 Task: Create a Sprint called Sprint0000000030 in Scrum Project Project0000000010 in Jira. Set Duration of Sprint called Sprint0000000028 in Scrum Project Project0000000010 to 1 week in Jira. Set Duration of Sprint called Sprint0000000029 in Scrum Project Project0000000010 to 2 weeks in Jira. Set Duration of Sprint called Sprint0000000030 in Scrum Project Project0000000010 to 3 weeks in Jira. Create ChildIssue0000000081 as Child Issue of Issue Issue0000000041 in Backlog  in Scrum Project Project0000000009 in Jira
Action: Mouse moved to (550, 310)
Screenshot: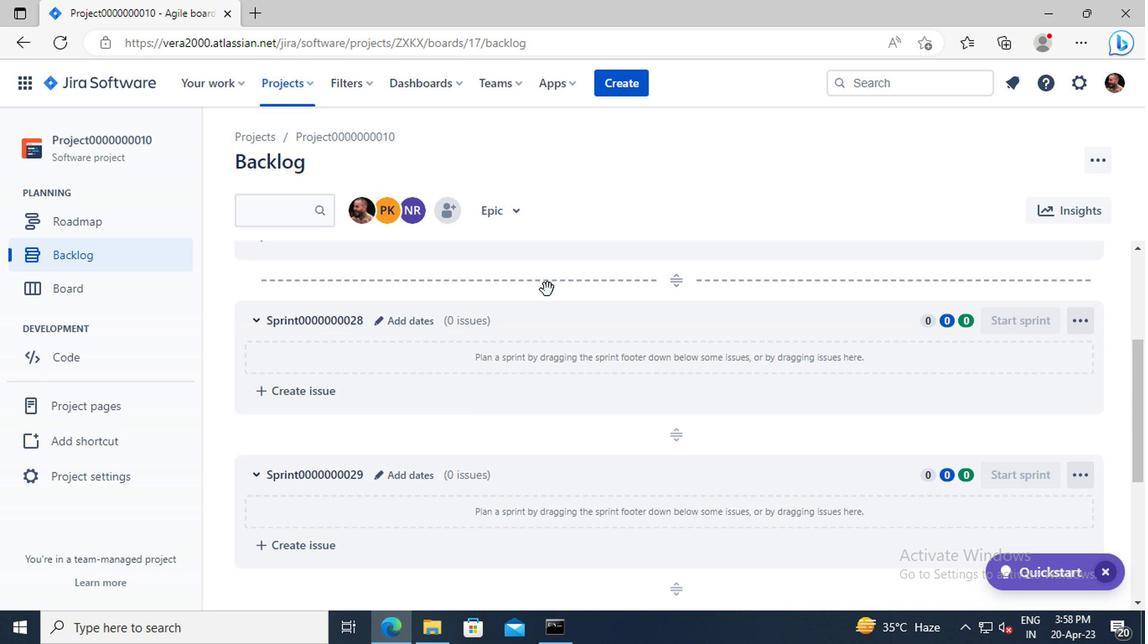 
Action: Mouse scrolled (550, 310) with delta (0, 0)
Screenshot: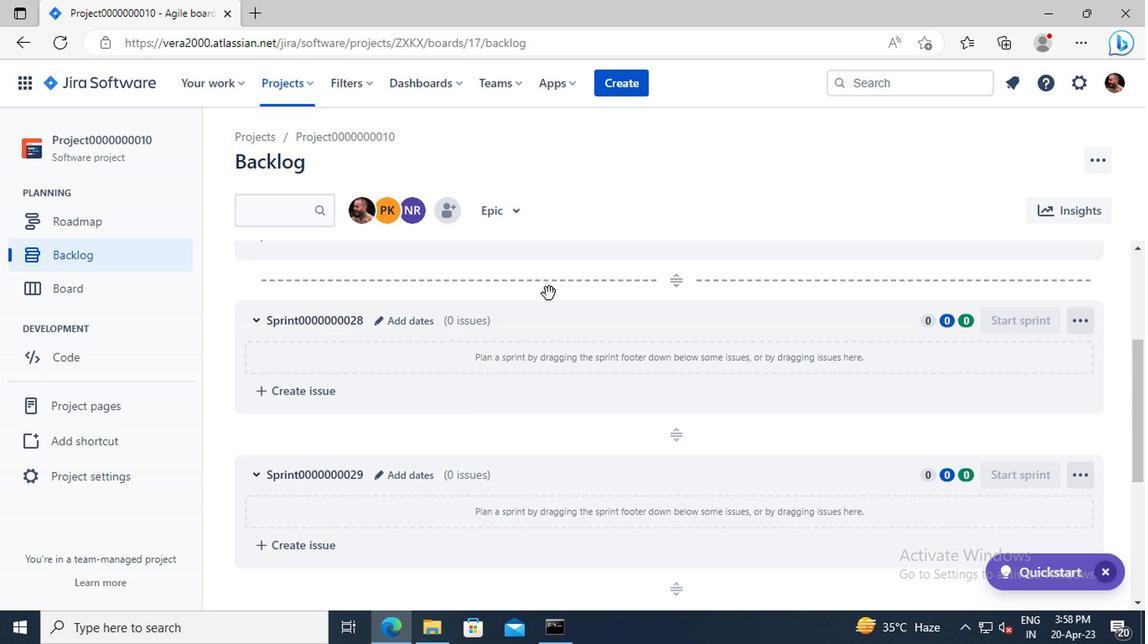 
Action: Mouse moved to (550, 313)
Screenshot: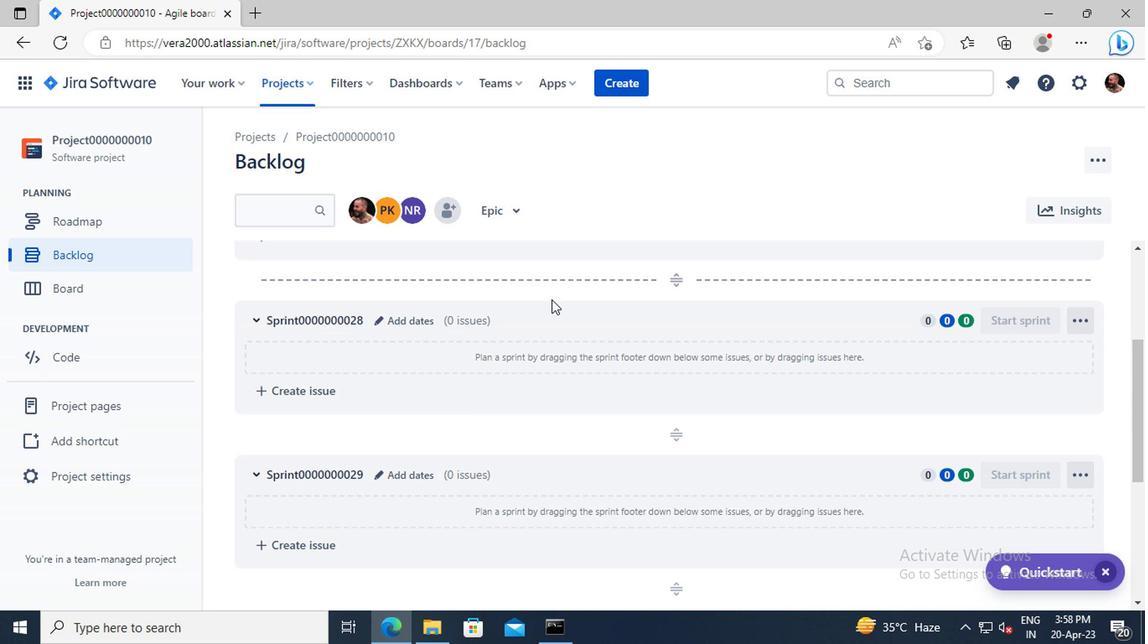 
Action: Mouse scrolled (550, 312) with delta (0, 0)
Screenshot: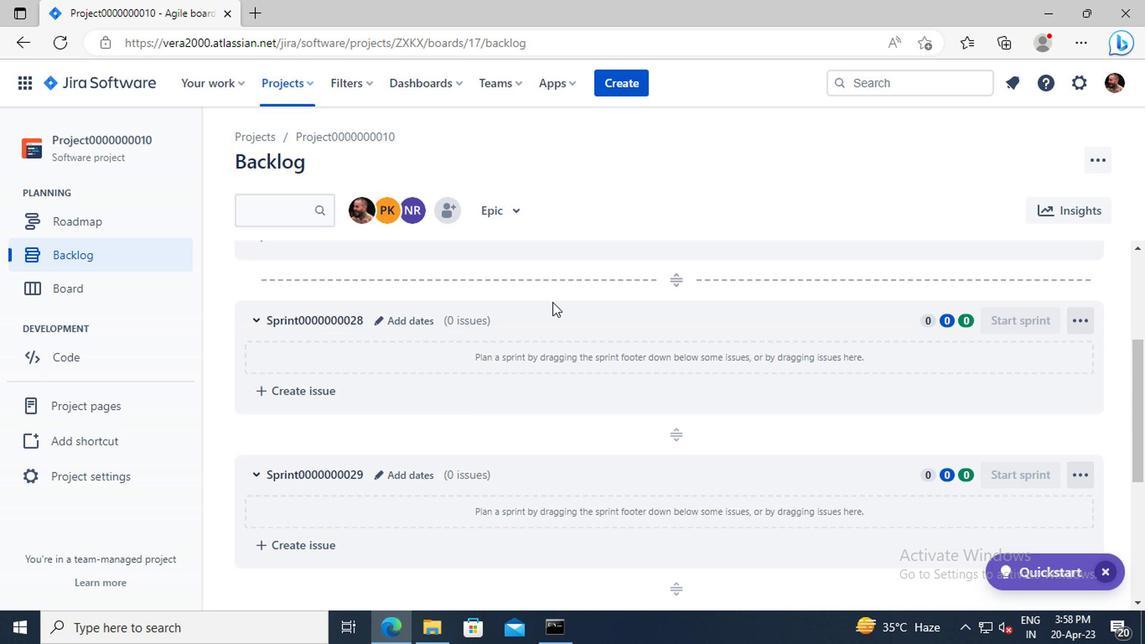 
Action: Mouse moved to (671, 396)
Screenshot: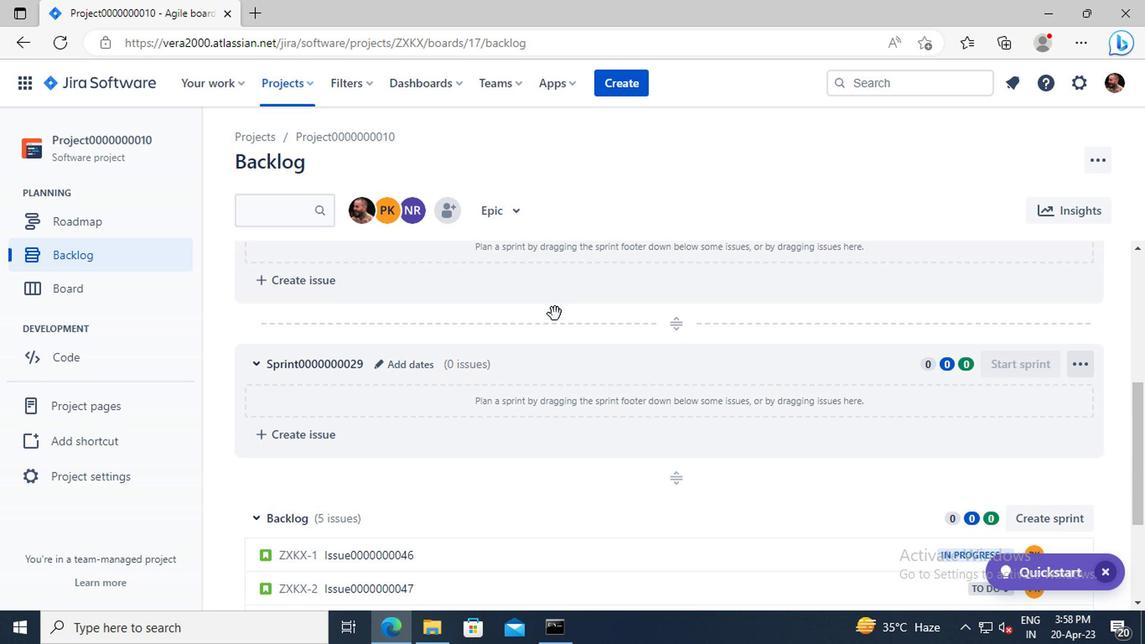 
Action: Mouse scrolled (671, 396) with delta (0, 0)
Screenshot: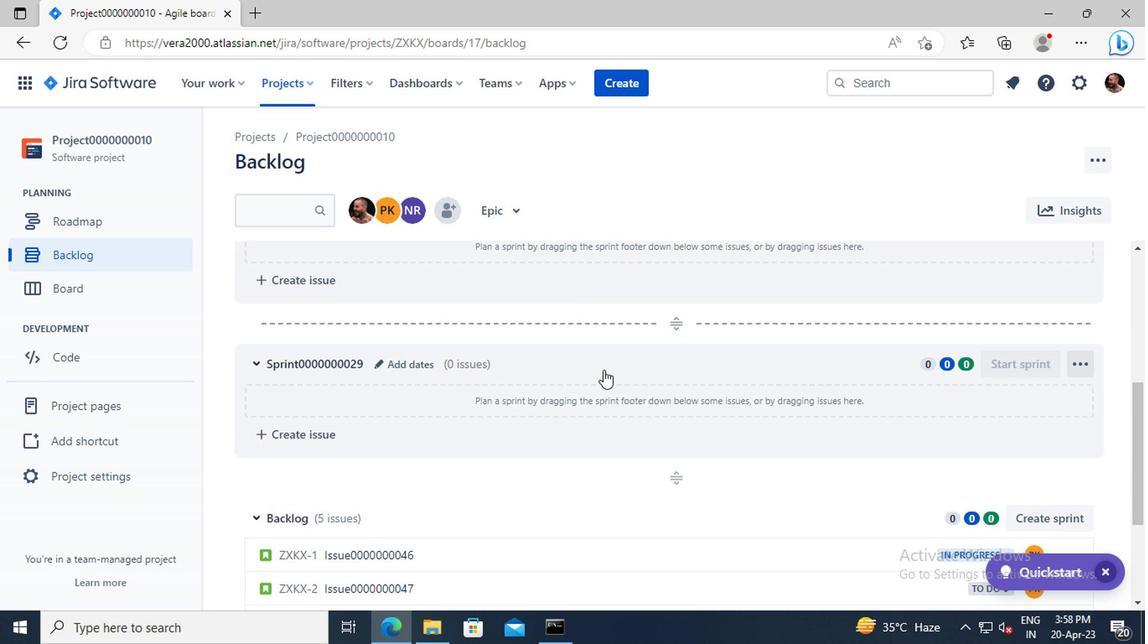 
Action: Mouse scrolled (671, 396) with delta (0, 0)
Screenshot: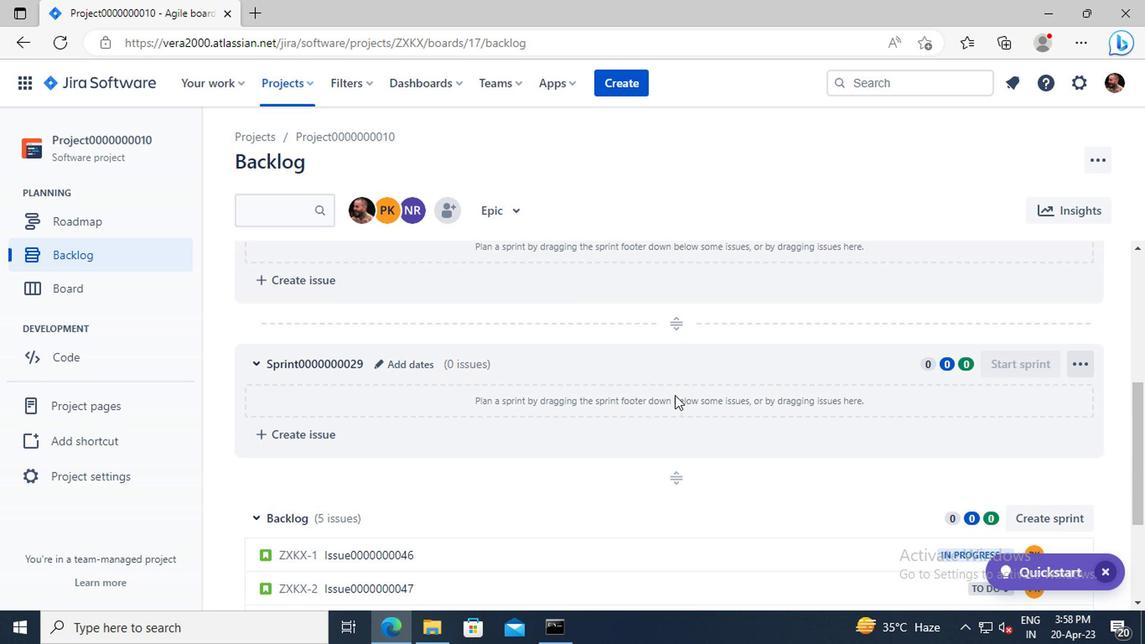 
Action: Mouse moved to (1029, 406)
Screenshot: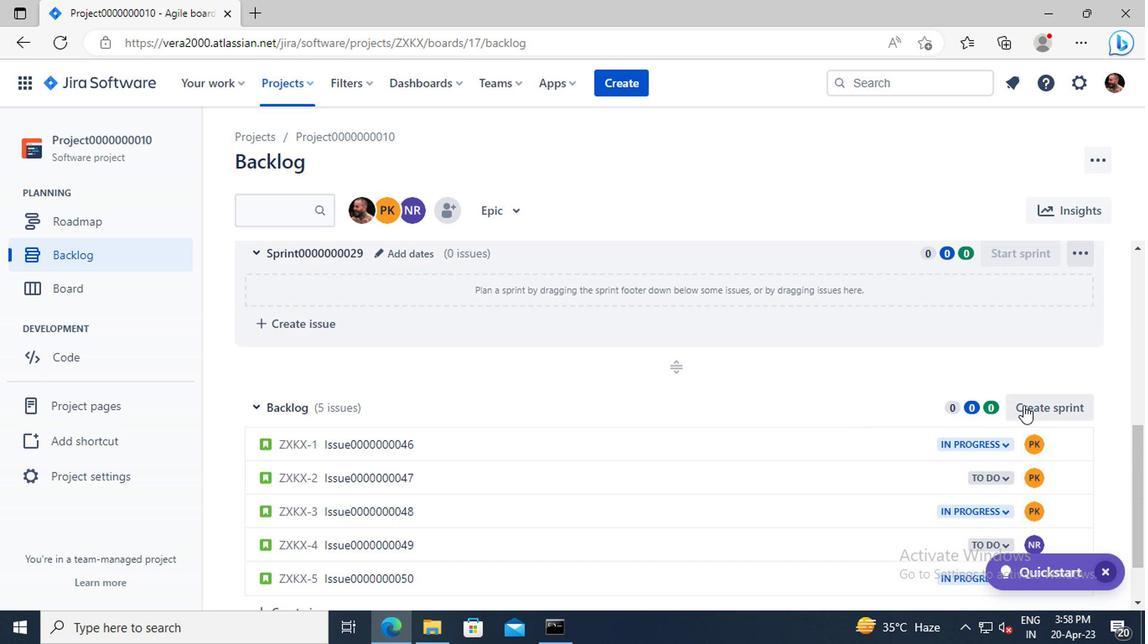 
Action: Mouse pressed left at (1029, 406)
Screenshot: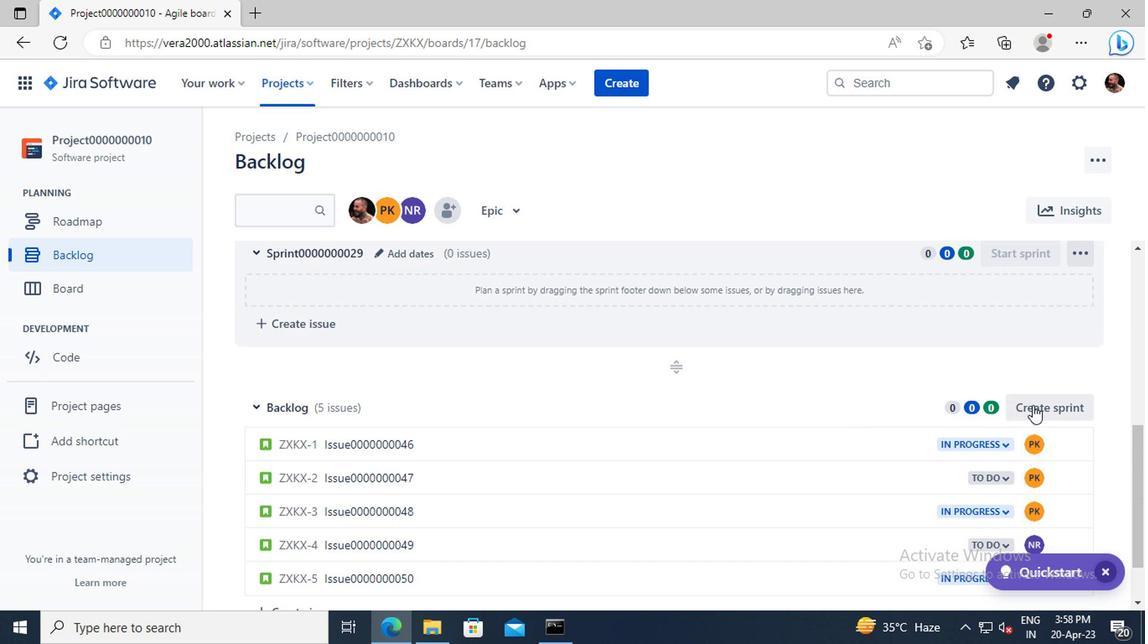 
Action: Mouse moved to (354, 407)
Screenshot: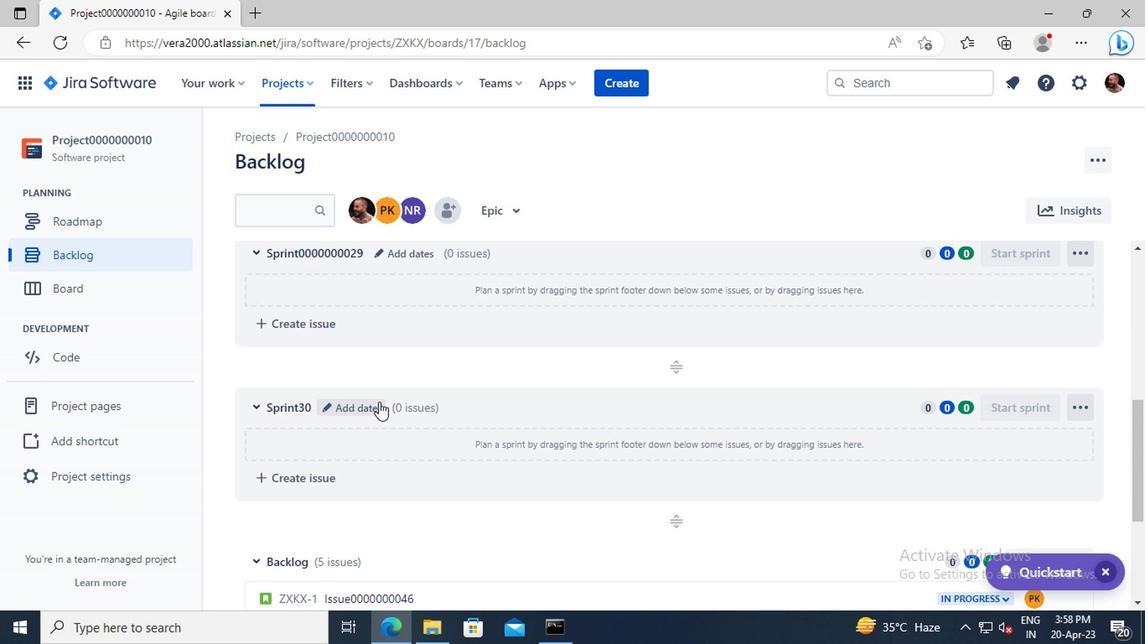 
Action: Mouse pressed left at (354, 407)
Screenshot: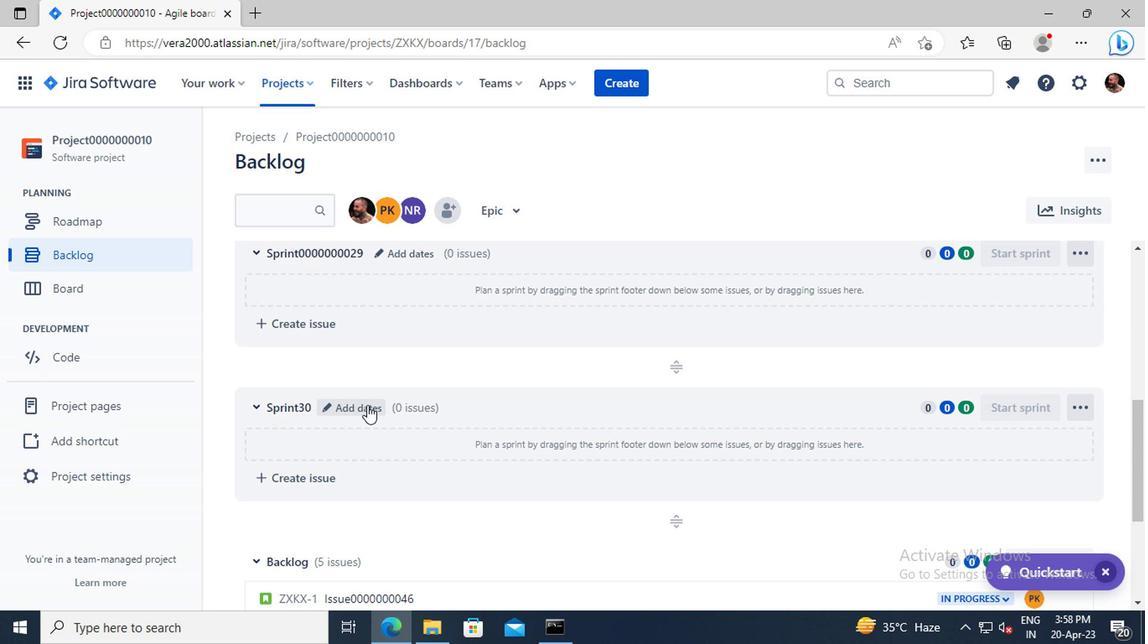 
Action: Mouse moved to (423, 218)
Screenshot: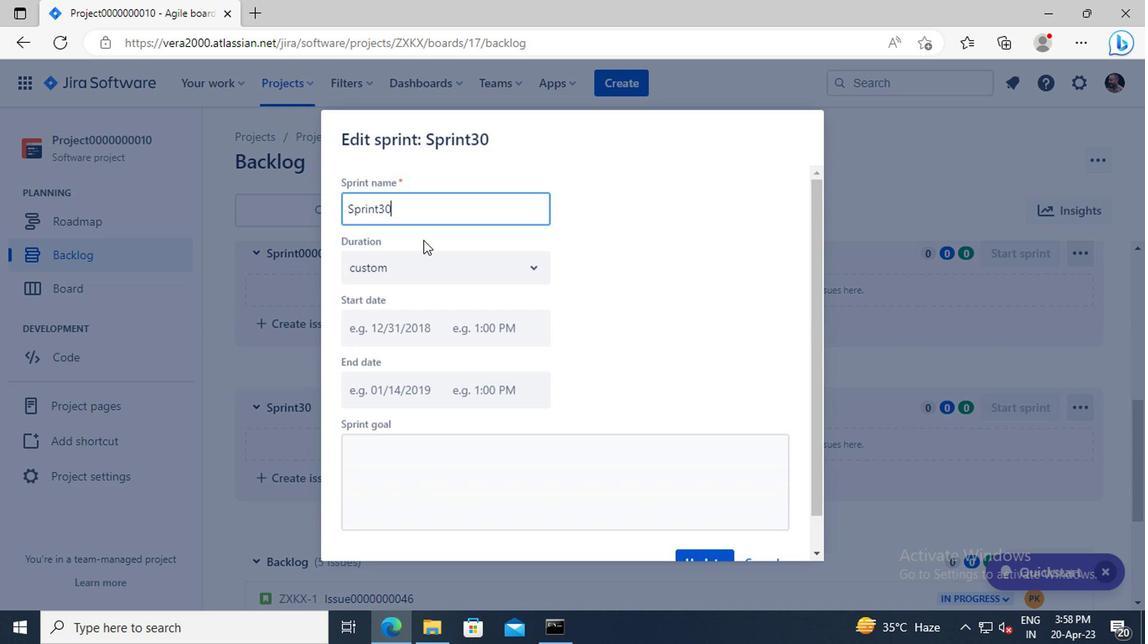 
Action: Mouse pressed left at (423, 218)
Screenshot: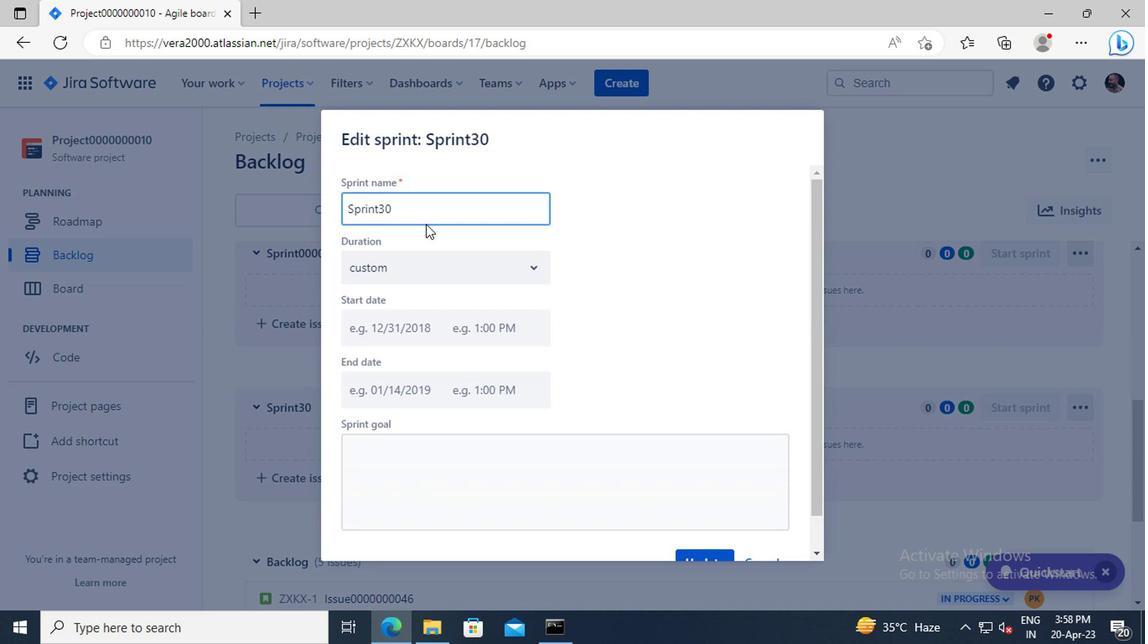 
Action: Key pressed <Key.backspace><Key.backspace><Key.backspace><Key.backspace><Key.backspace><Key.backspace><Key.backspace><Key.backspace><Key.backspace><Key.backspace><Key.backspace><Key.backspace><Key.backspace><Key.backspace><Key.backspace><Key.backspace><Key.shift_r>Sprint0000000030
Screenshot: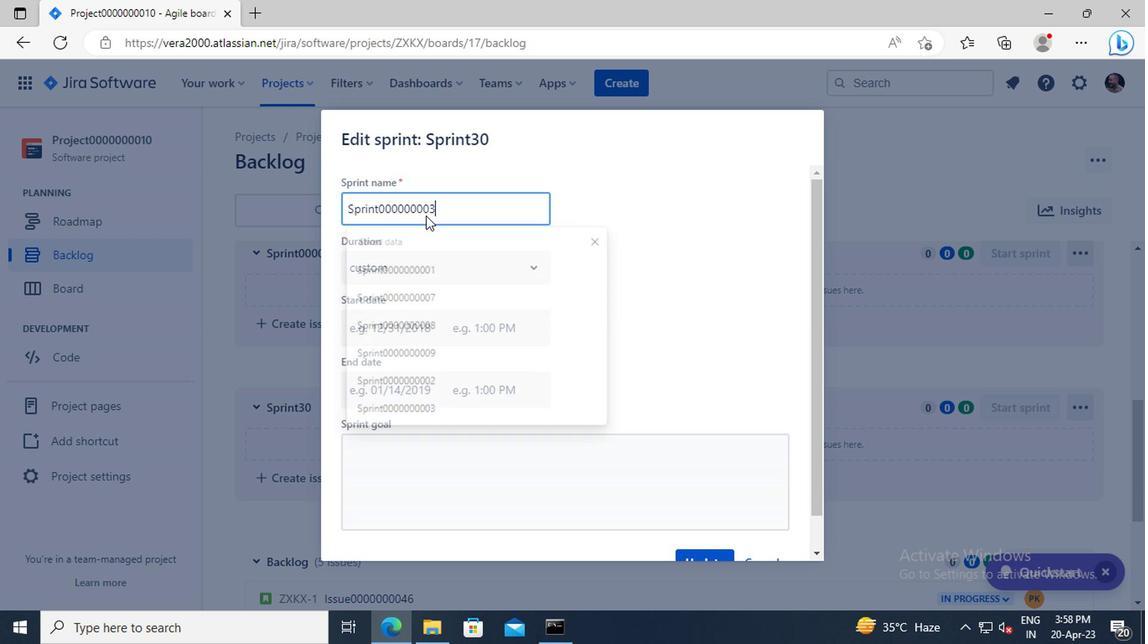 
Action: Mouse moved to (523, 291)
Screenshot: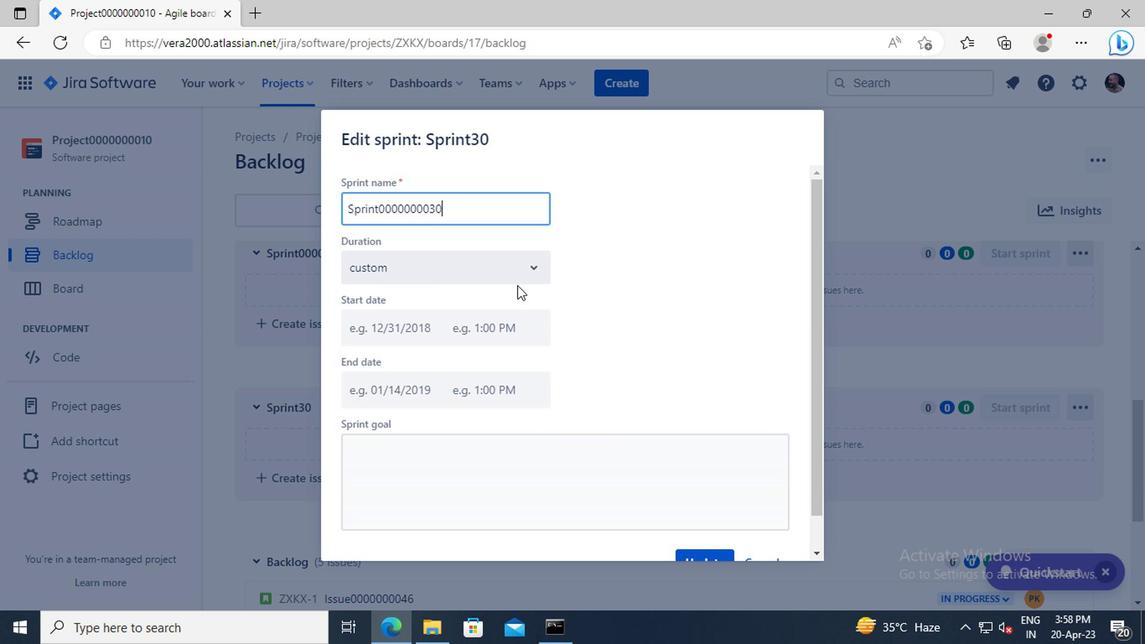 
Action: Mouse scrolled (523, 291) with delta (0, 0)
Screenshot: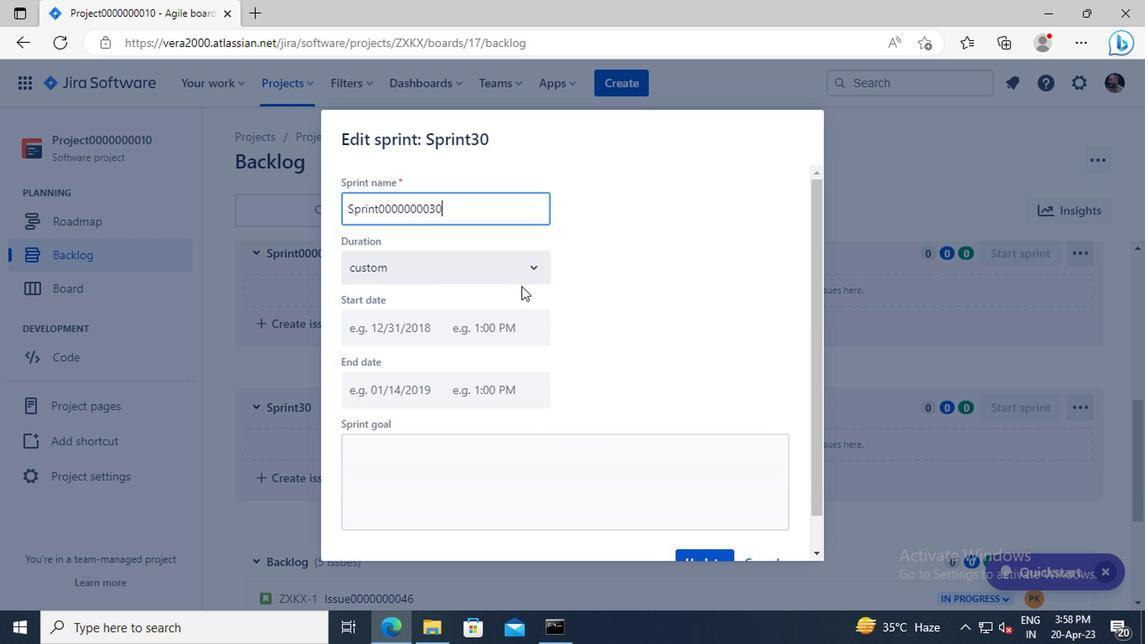 
Action: Mouse scrolled (523, 291) with delta (0, 0)
Screenshot: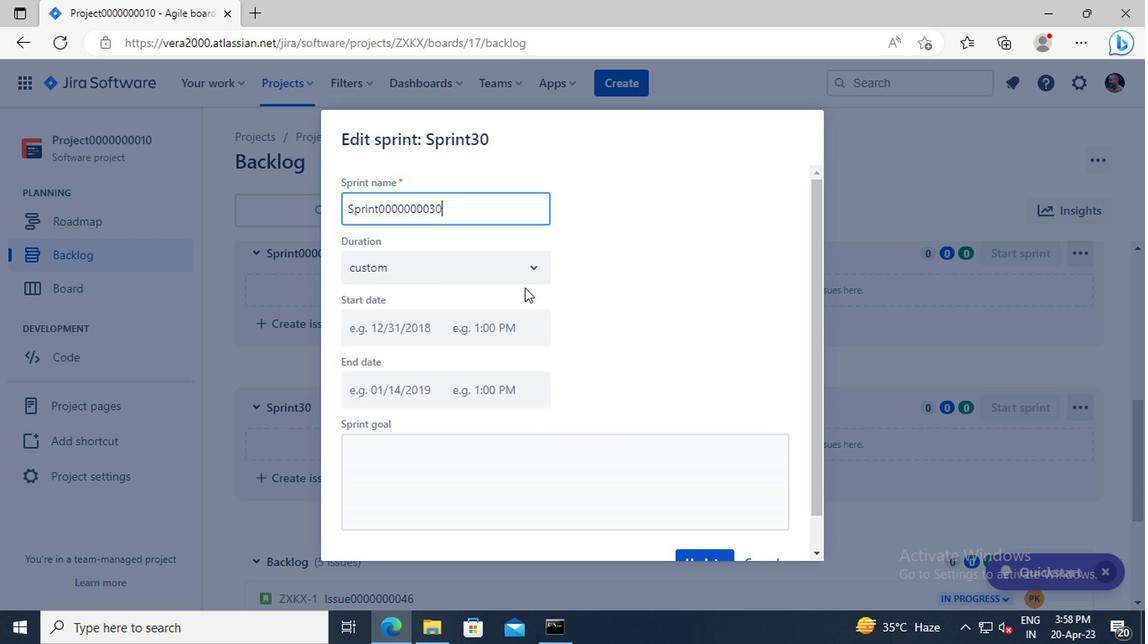 
Action: Mouse moved to (690, 532)
Screenshot: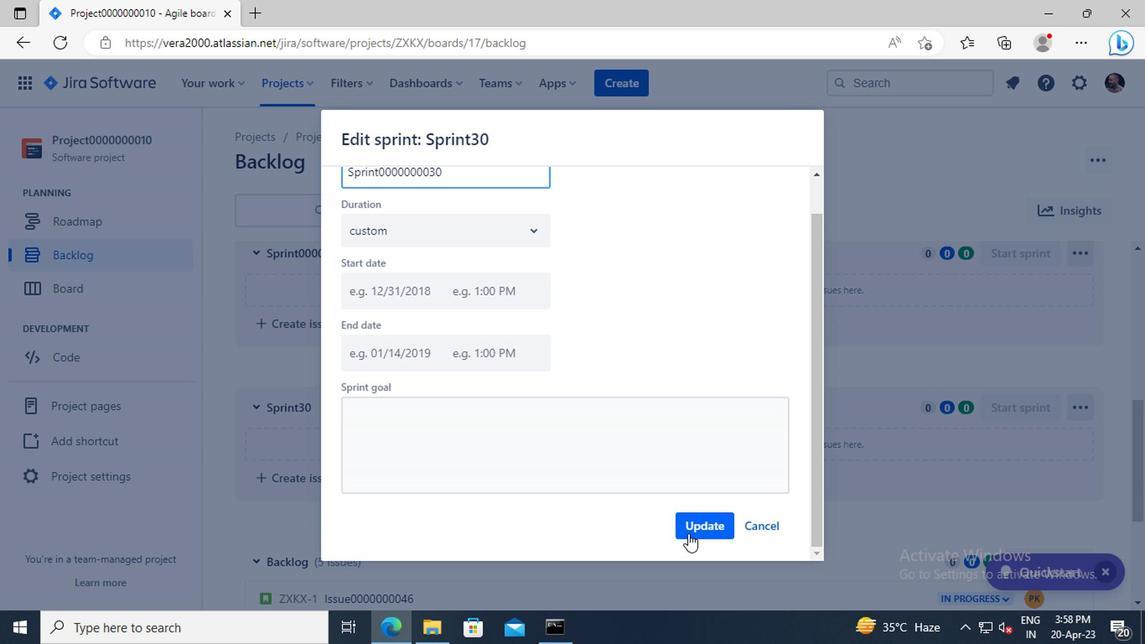 
Action: Mouse pressed left at (690, 532)
Screenshot: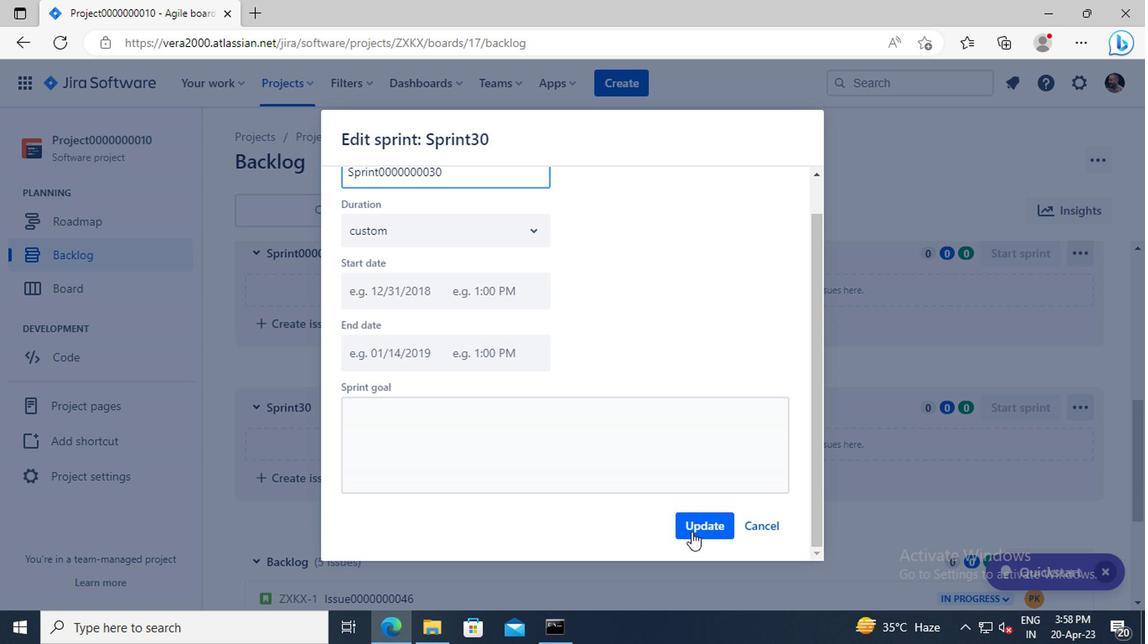 
Action: Mouse moved to (507, 430)
Screenshot: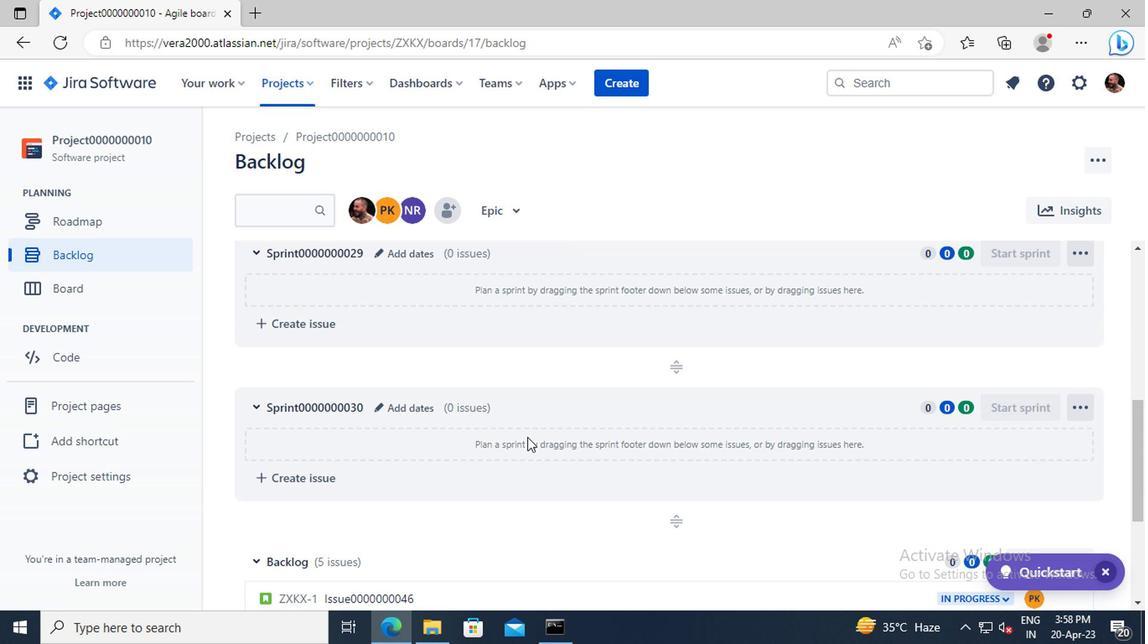 
Action: Mouse scrolled (507, 431) with delta (0, 1)
Screenshot: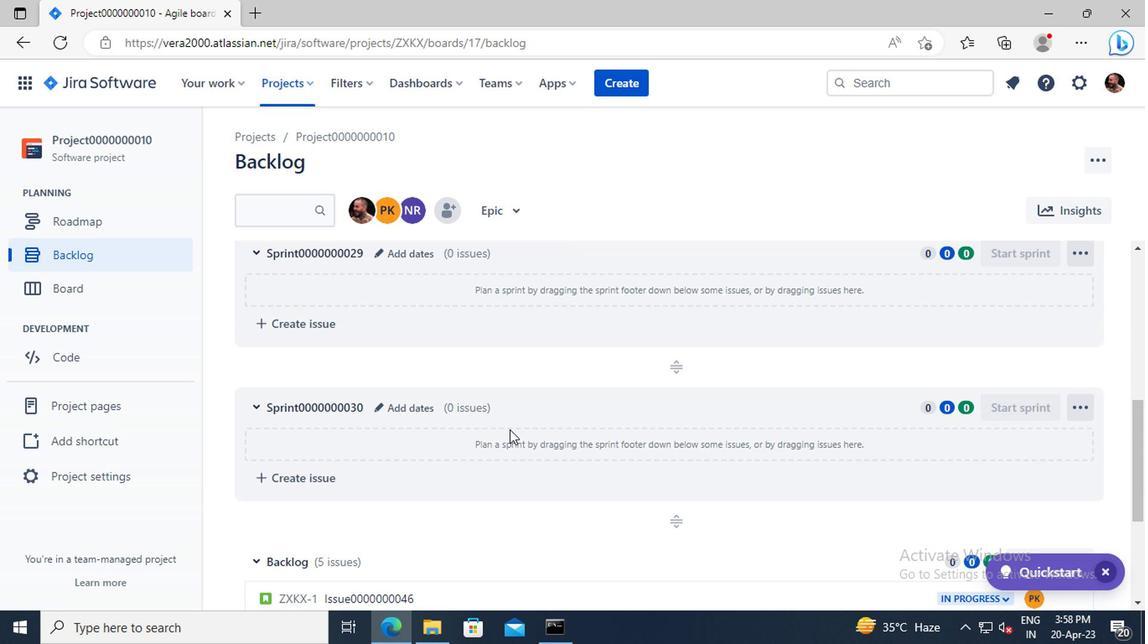 
Action: Mouse scrolled (507, 431) with delta (0, 1)
Screenshot: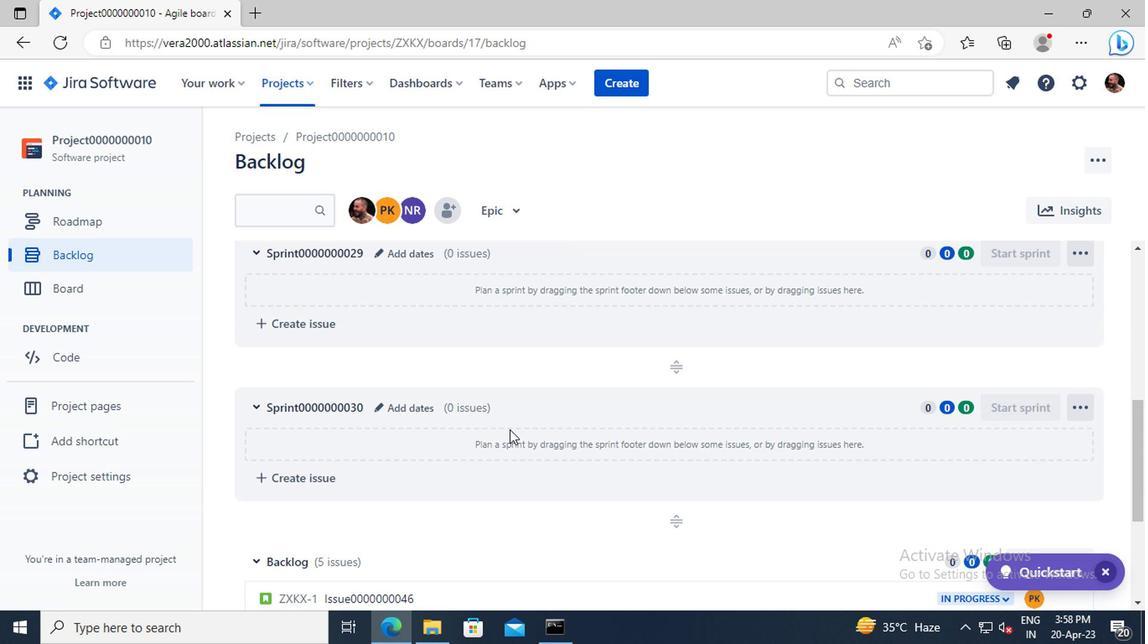 
Action: Mouse scrolled (507, 431) with delta (0, 1)
Screenshot: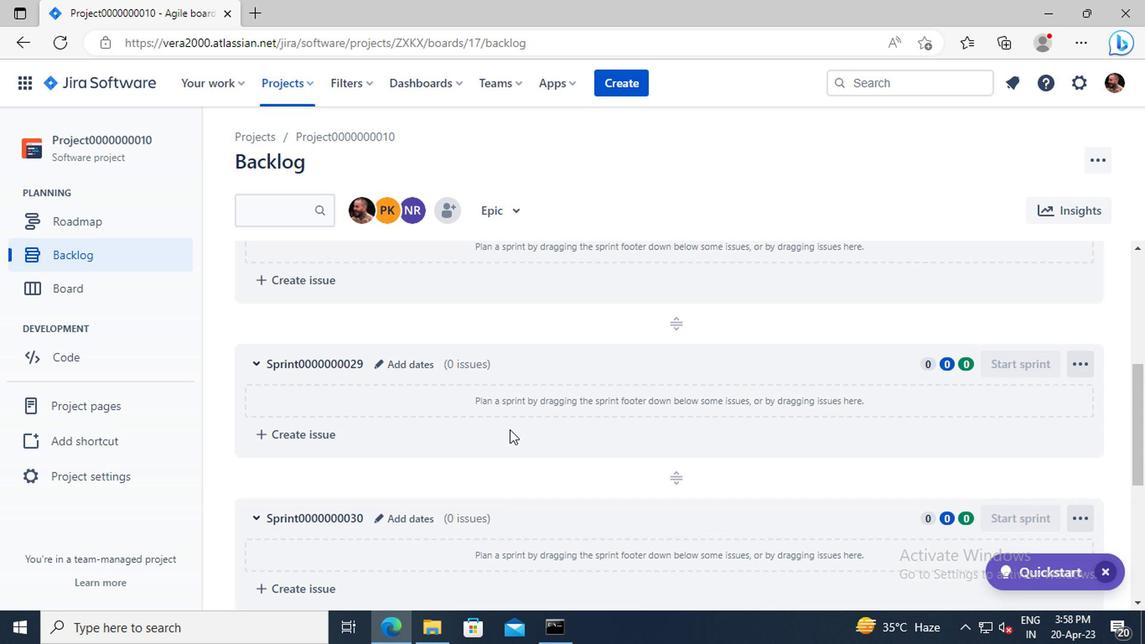 
Action: Mouse scrolled (507, 431) with delta (0, 1)
Screenshot: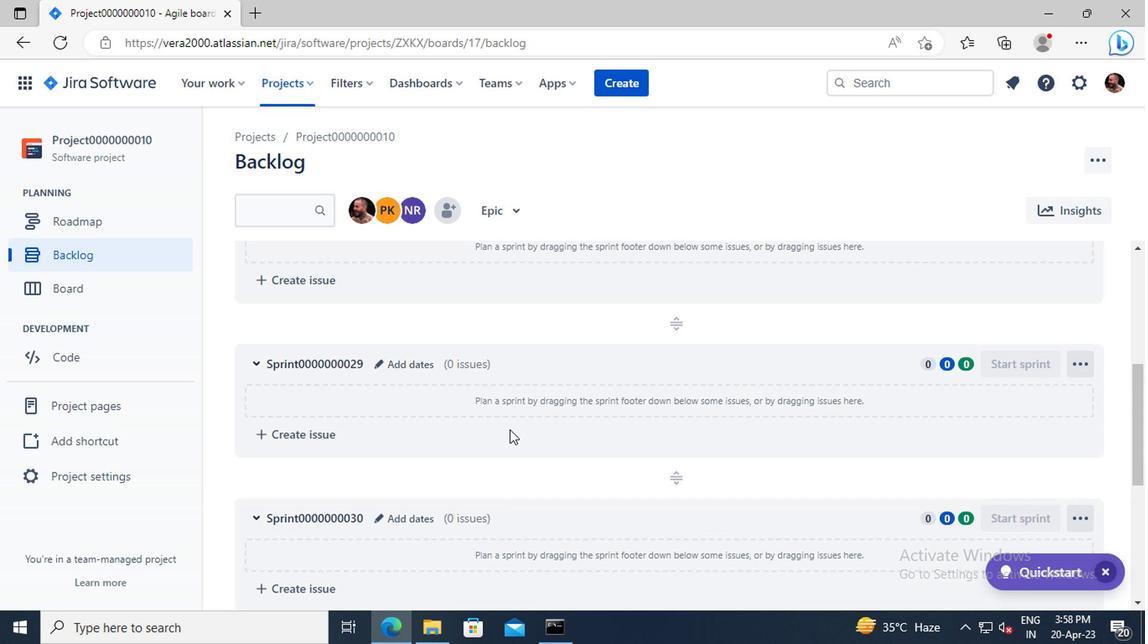 
Action: Mouse moved to (408, 325)
Screenshot: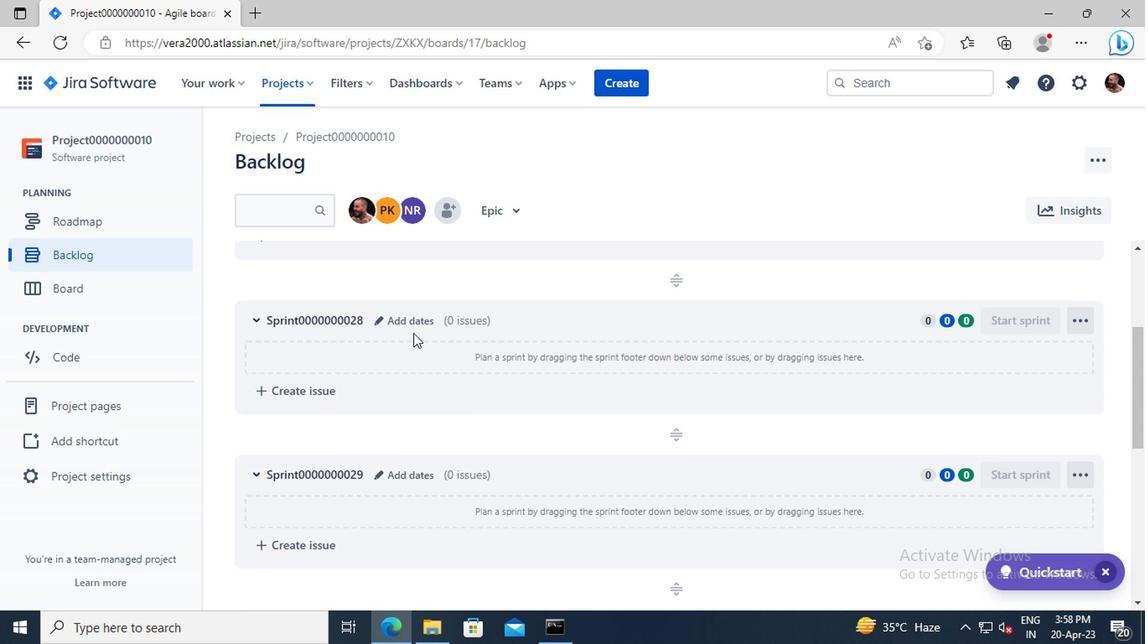 
Action: Mouse pressed left at (408, 325)
Screenshot: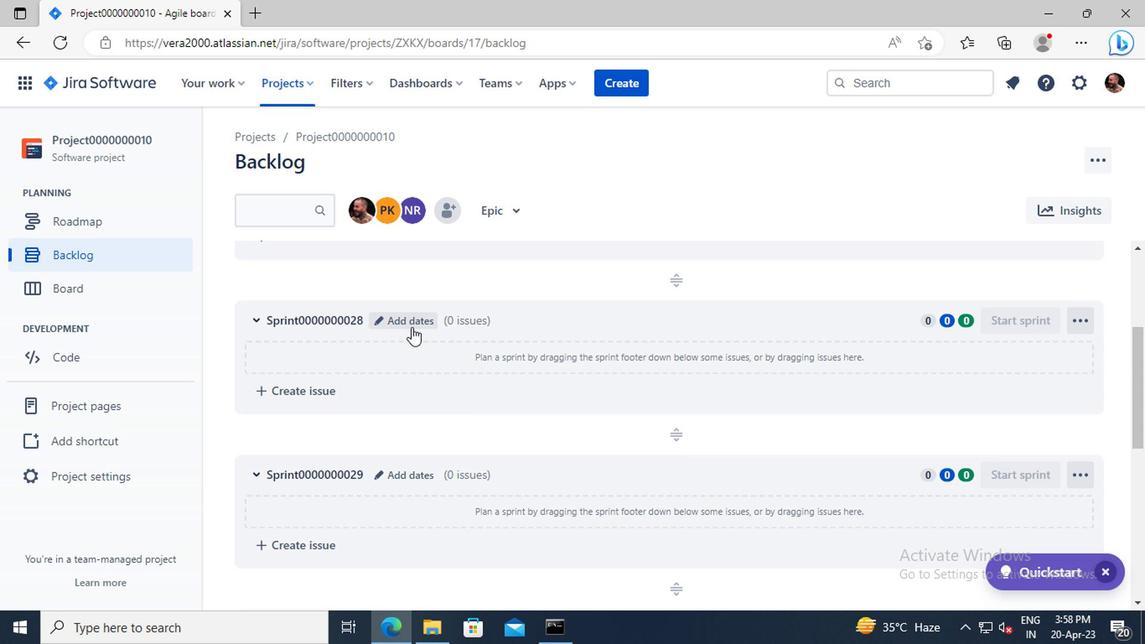 
Action: Mouse moved to (404, 269)
Screenshot: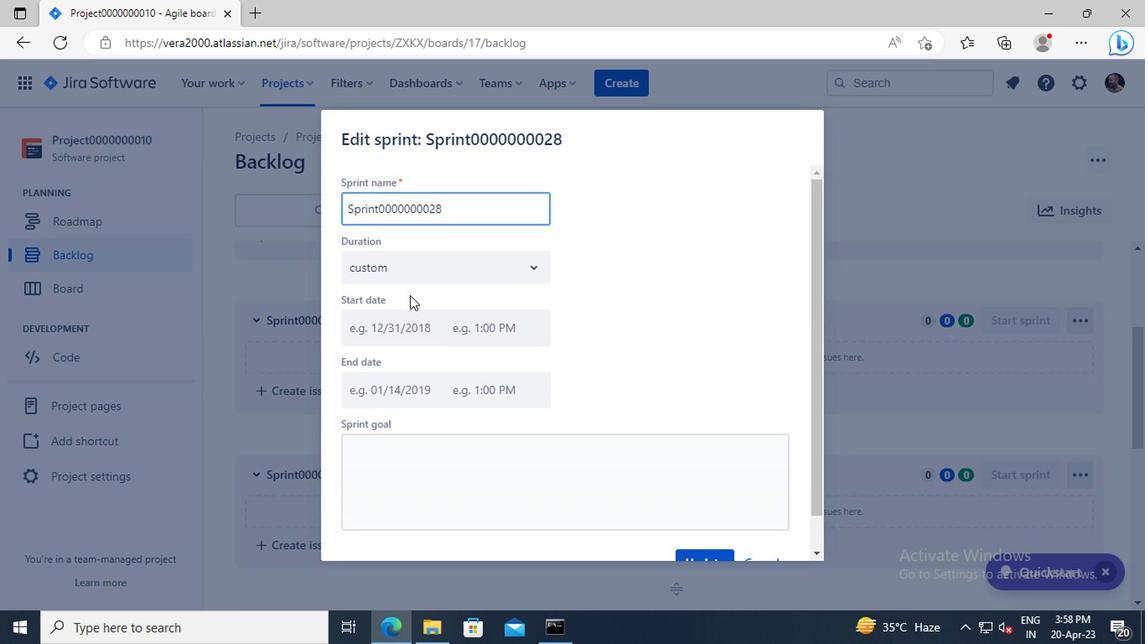 
Action: Mouse pressed left at (404, 269)
Screenshot: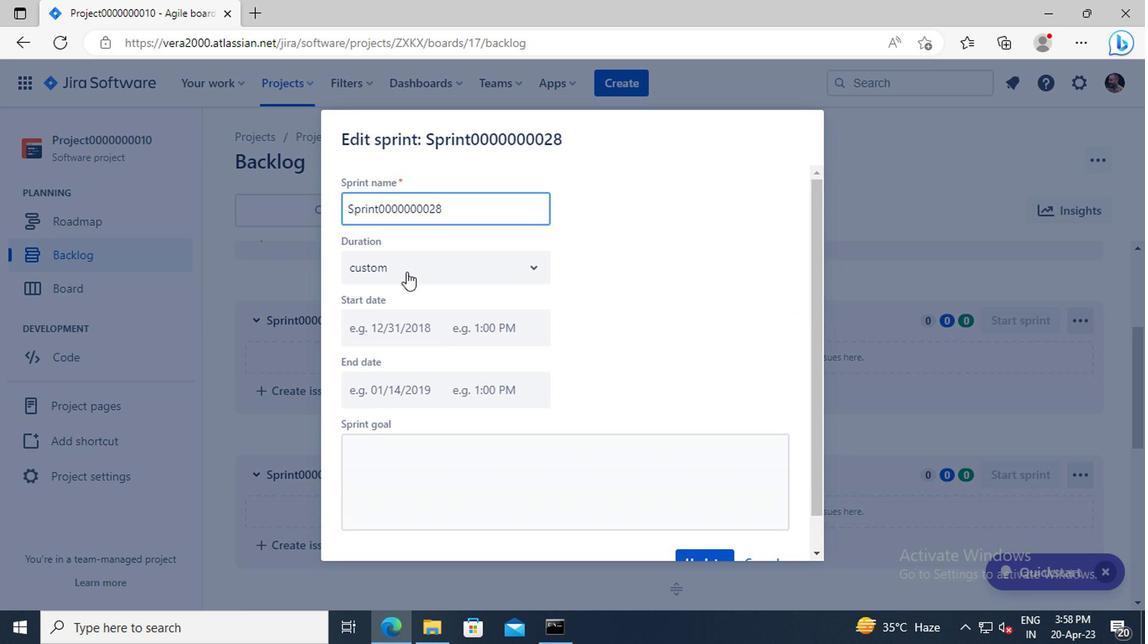 
Action: Mouse moved to (397, 314)
Screenshot: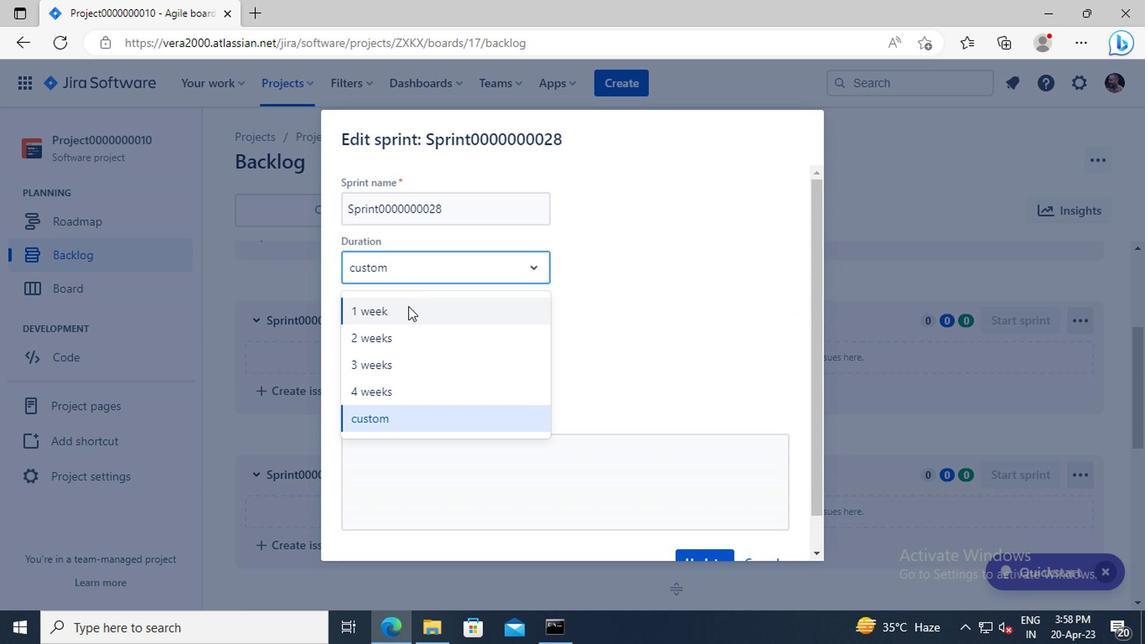 
Action: Mouse pressed left at (397, 314)
Screenshot: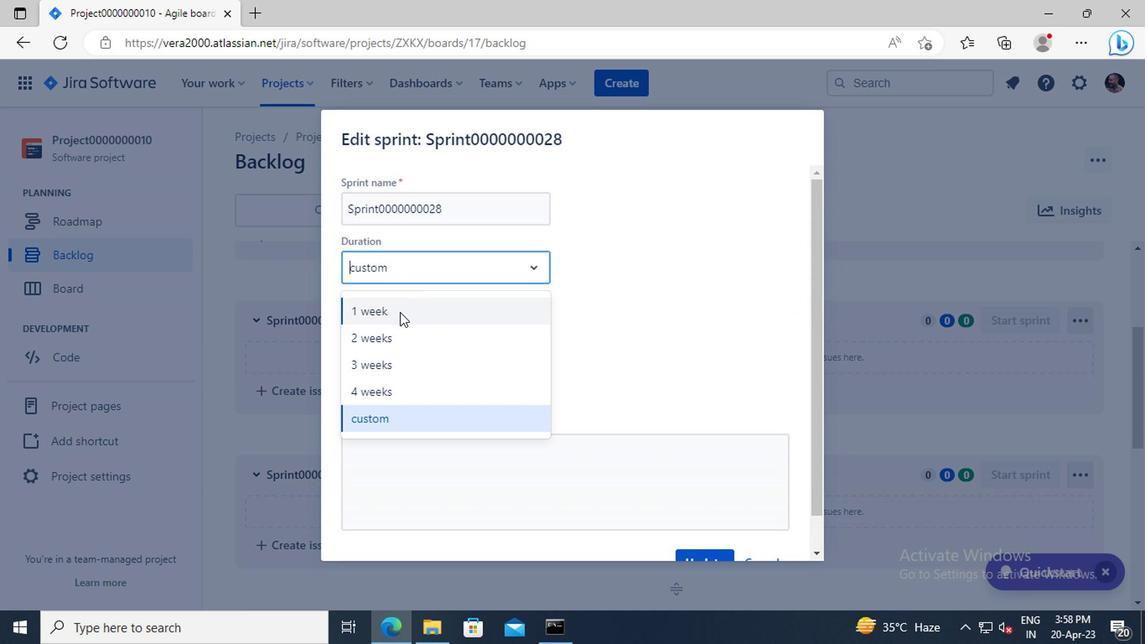 
Action: Mouse moved to (687, 385)
Screenshot: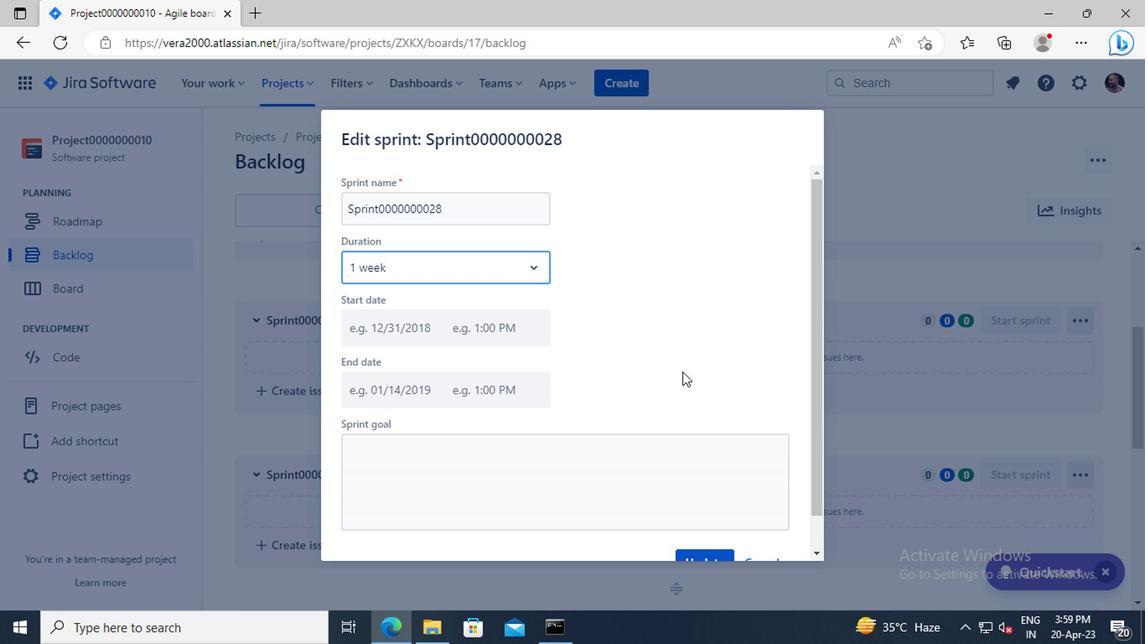 
Action: Mouse scrolled (687, 385) with delta (0, 0)
Screenshot: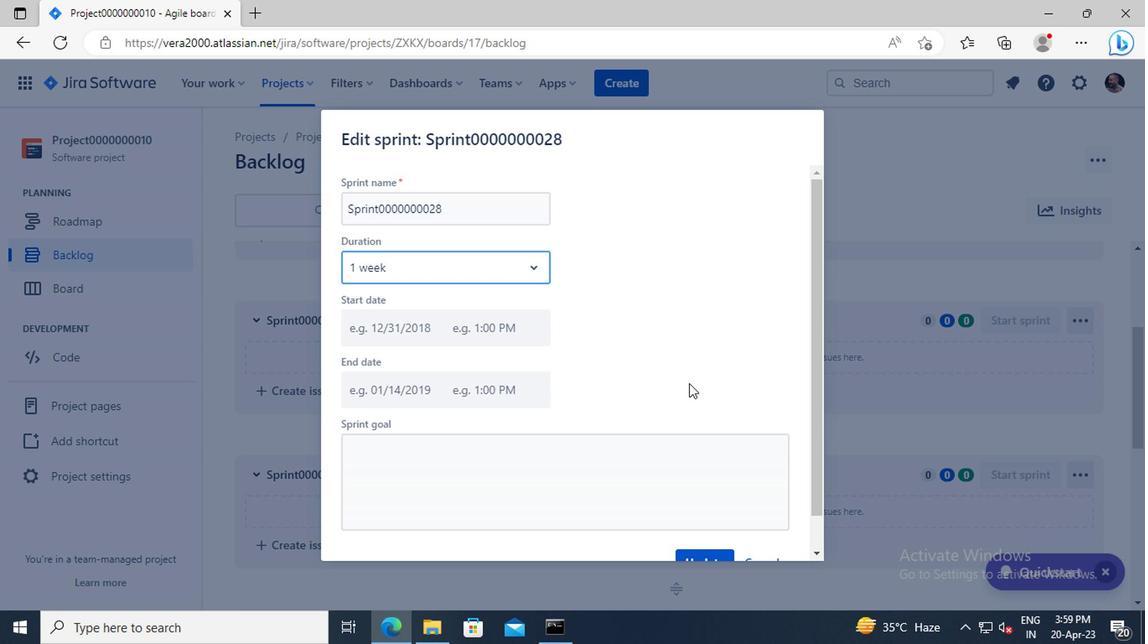 
Action: Mouse moved to (701, 526)
Screenshot: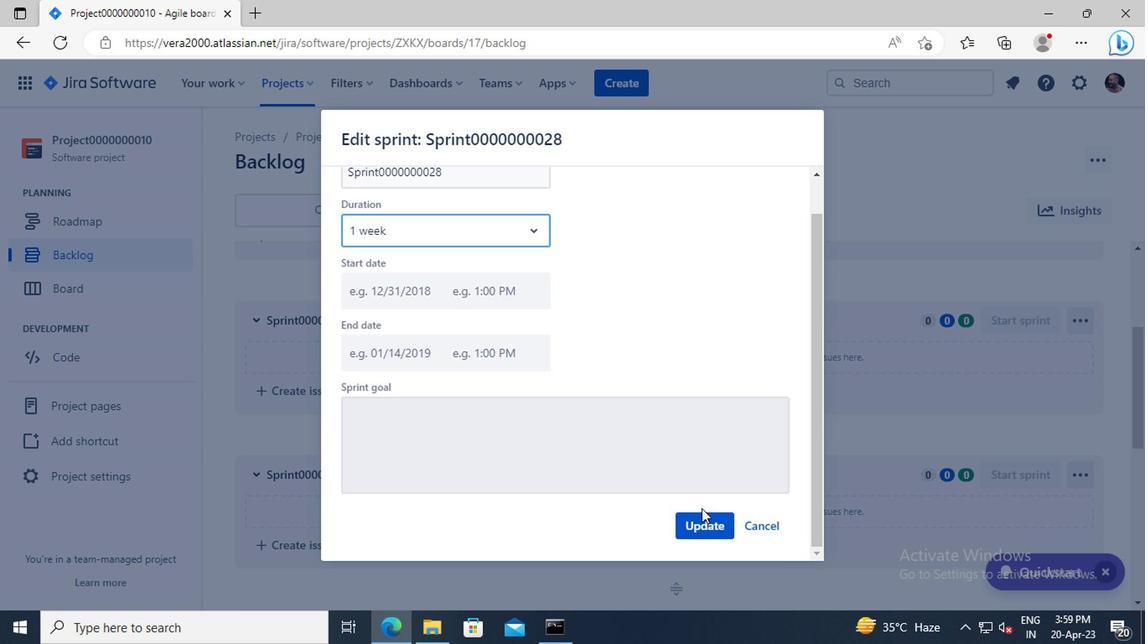 
Action: Mouse pressed left at (701, 526)
Screenshot: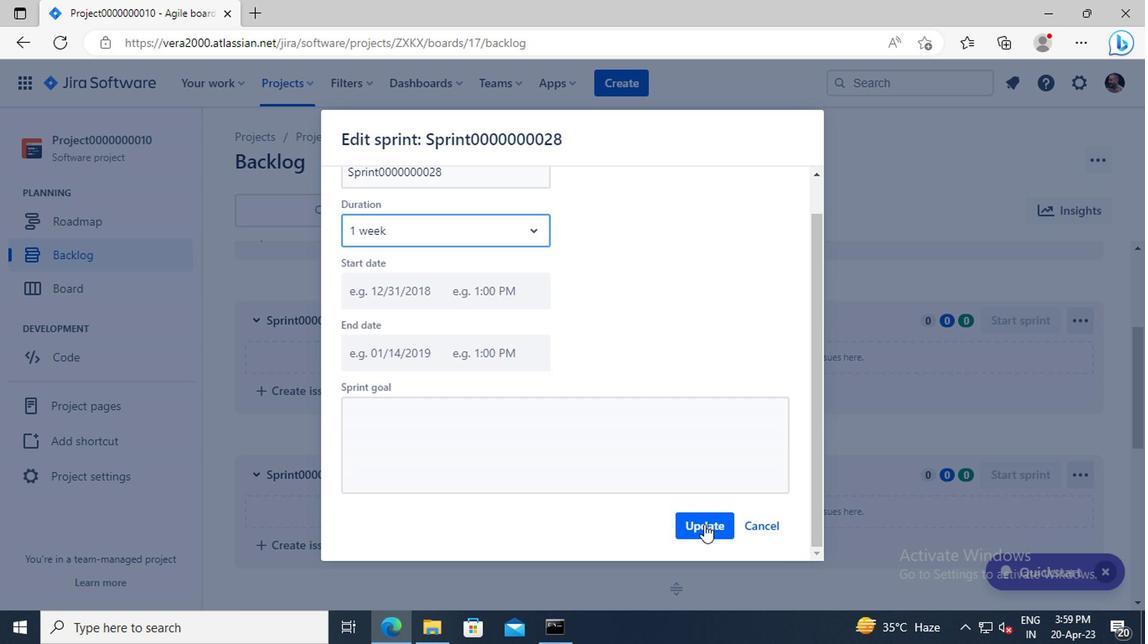 
Action: Mouse moved to (405, 477)
Screenshot: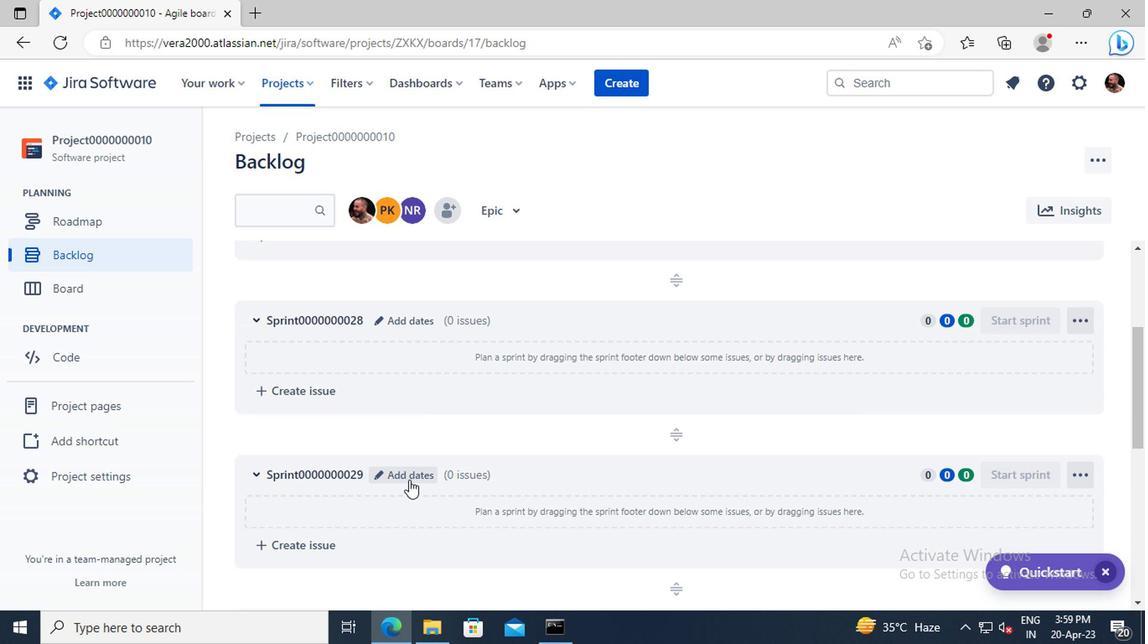 
Action: Mouse pressed left at (405, 477)
Screenshot: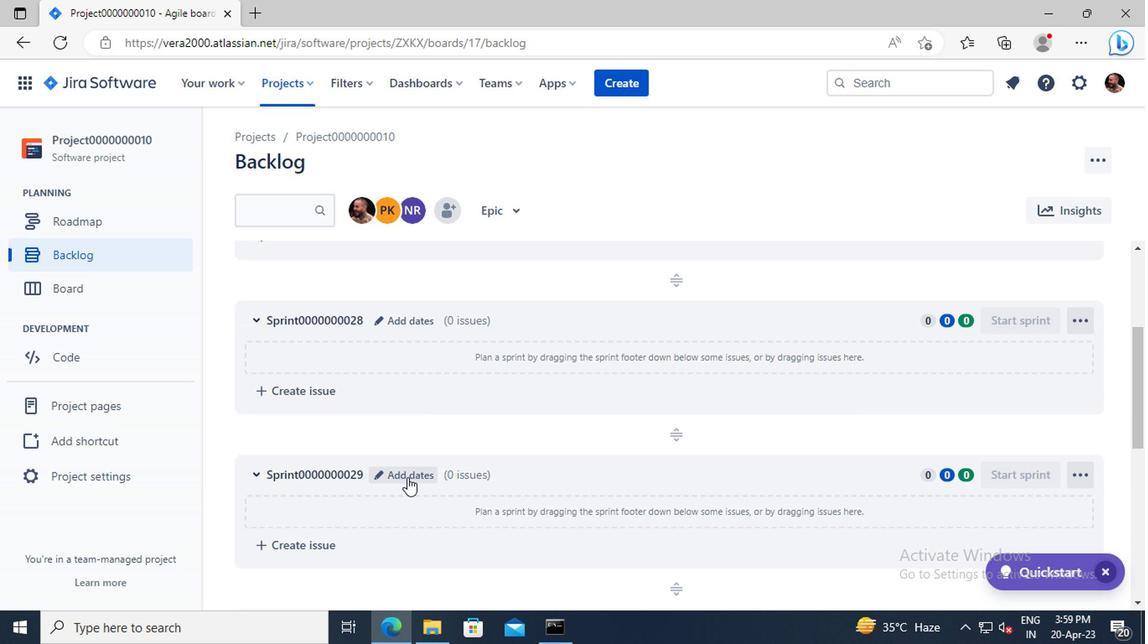 
Action: Mouse moved to (408, 279)
Screenshot: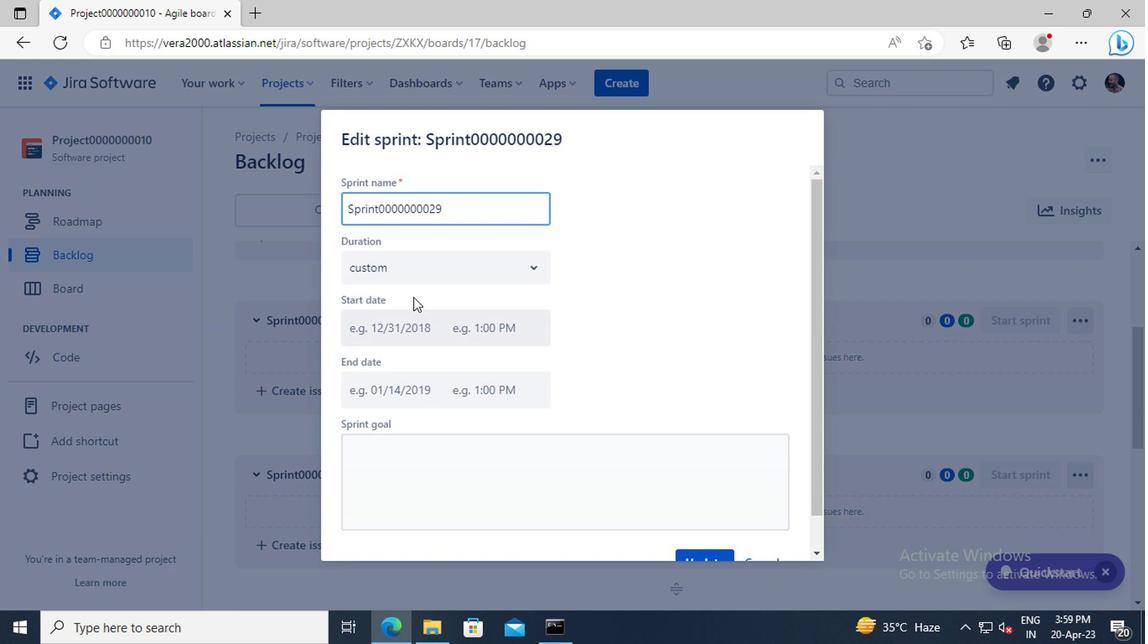 
Action: Mouse pressed left at (408, 279)
Screenshot: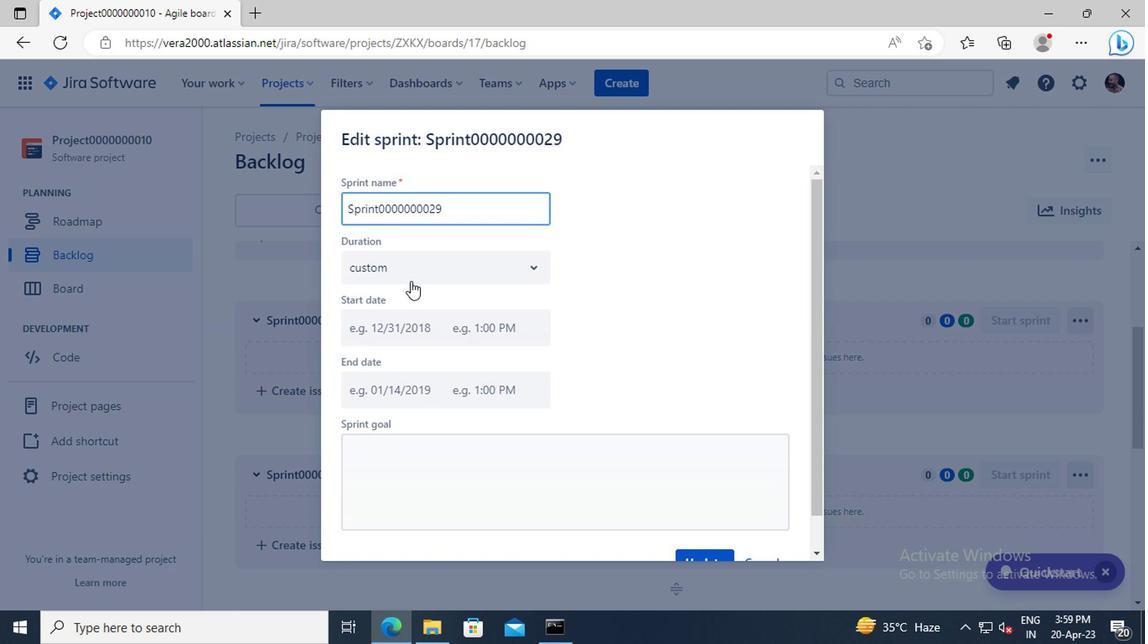 
Action: Mouse moved to (375, 339)
Screenshot: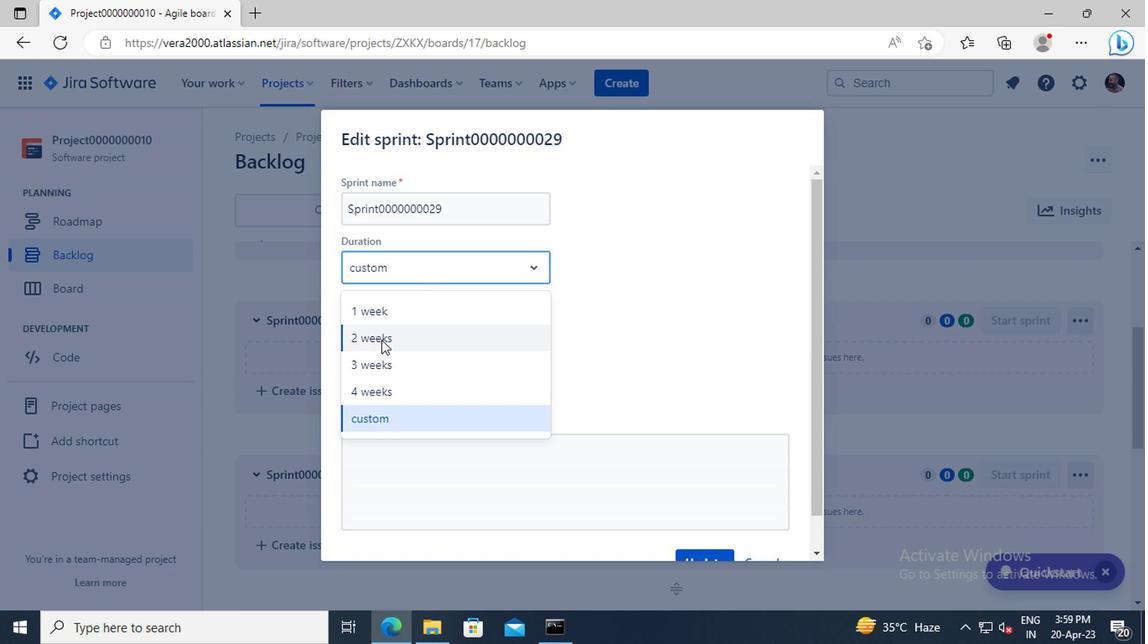 
Action: Mouse pressed left at (375, 339)
Screenshot: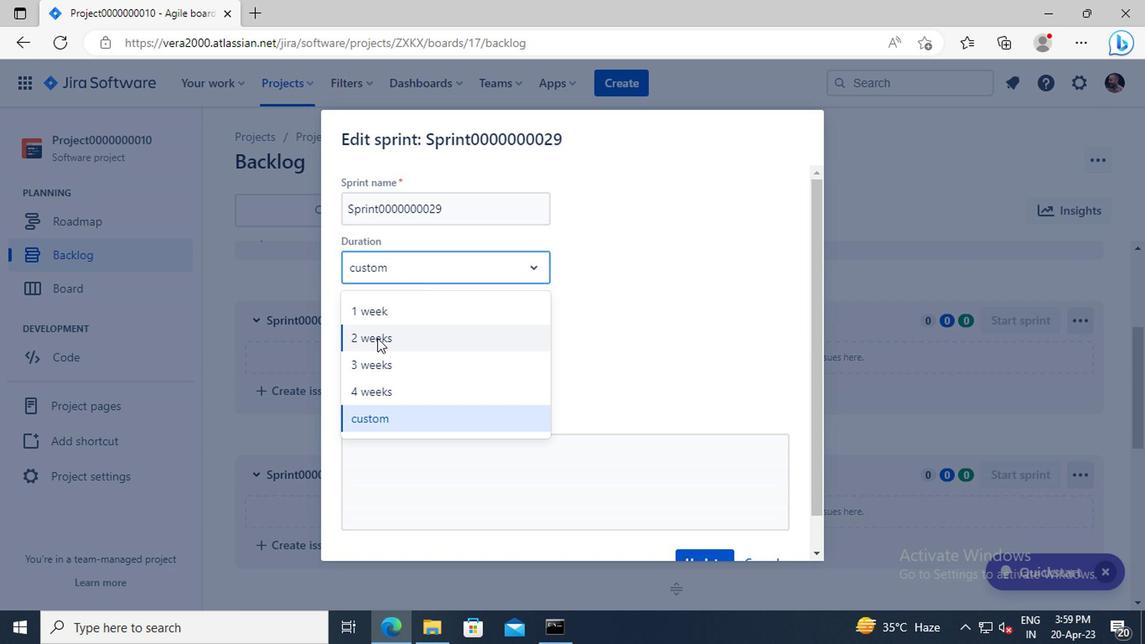 
Action: Mouse moved to (649, 381)
Screenshot: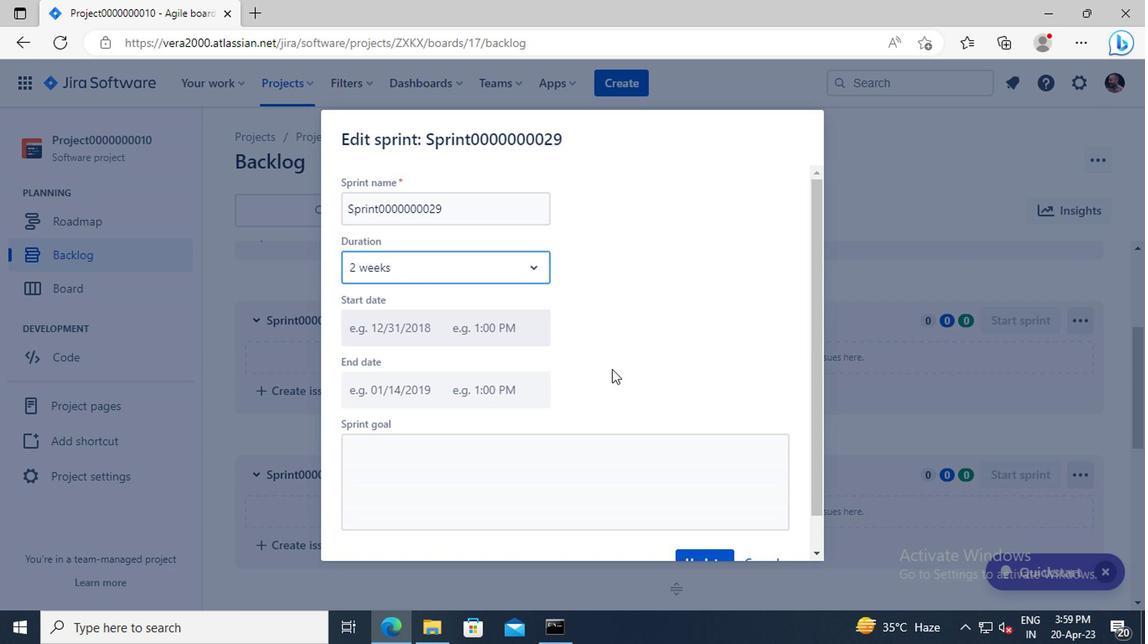 
Action: Mouse scrolled (649, 380) with delta (0, -1)
Screenshot: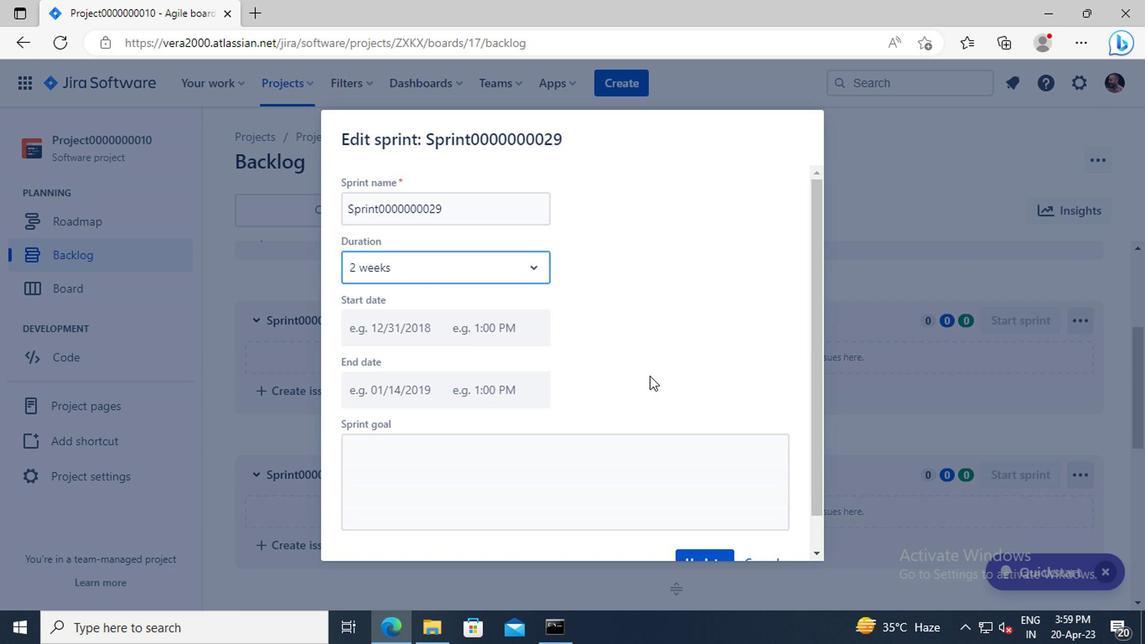 
Action: Mouse scrolled (649, 380) with delta (0, -1)
Screenshot: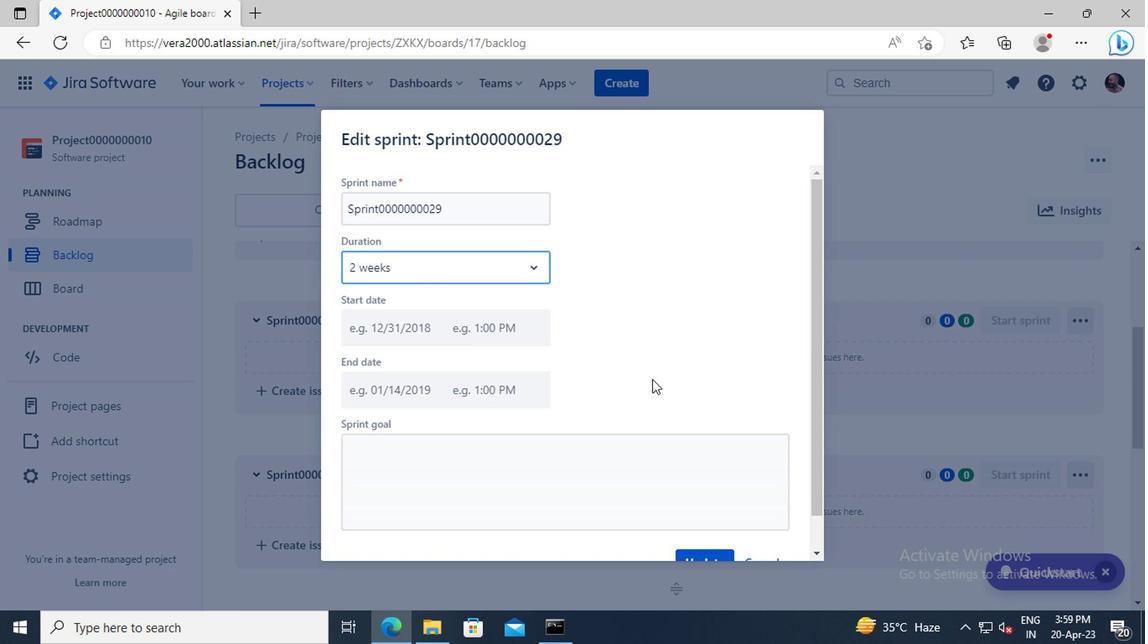 
Action: Mouse moved to (701, 526)
Screenshot: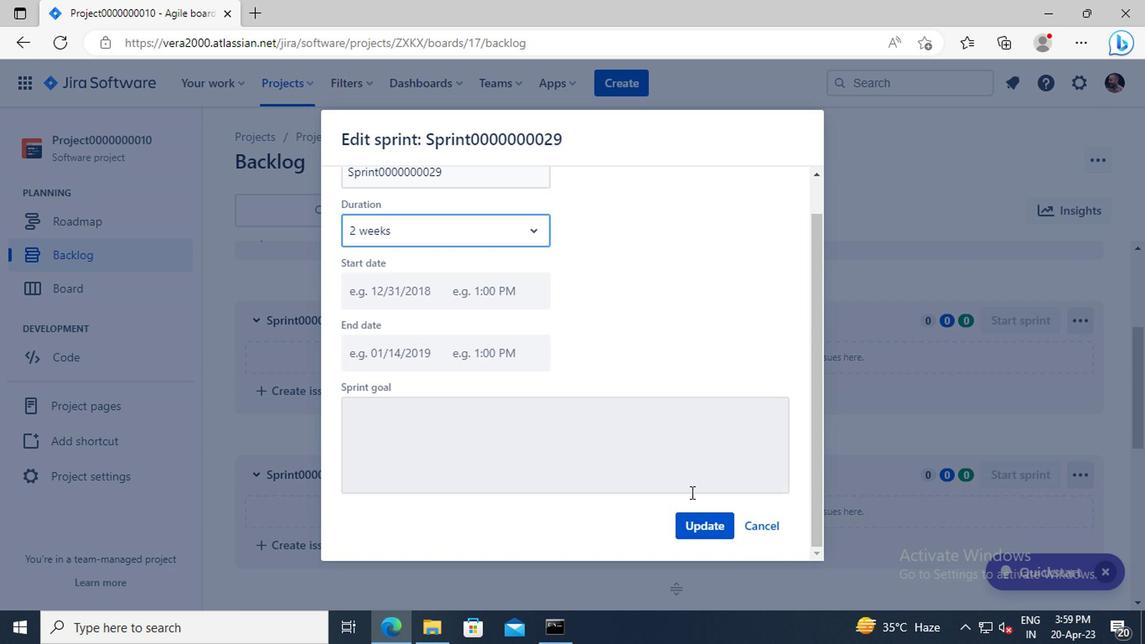 
Action: Mouse pressed left at (701, 526)
Screenshot: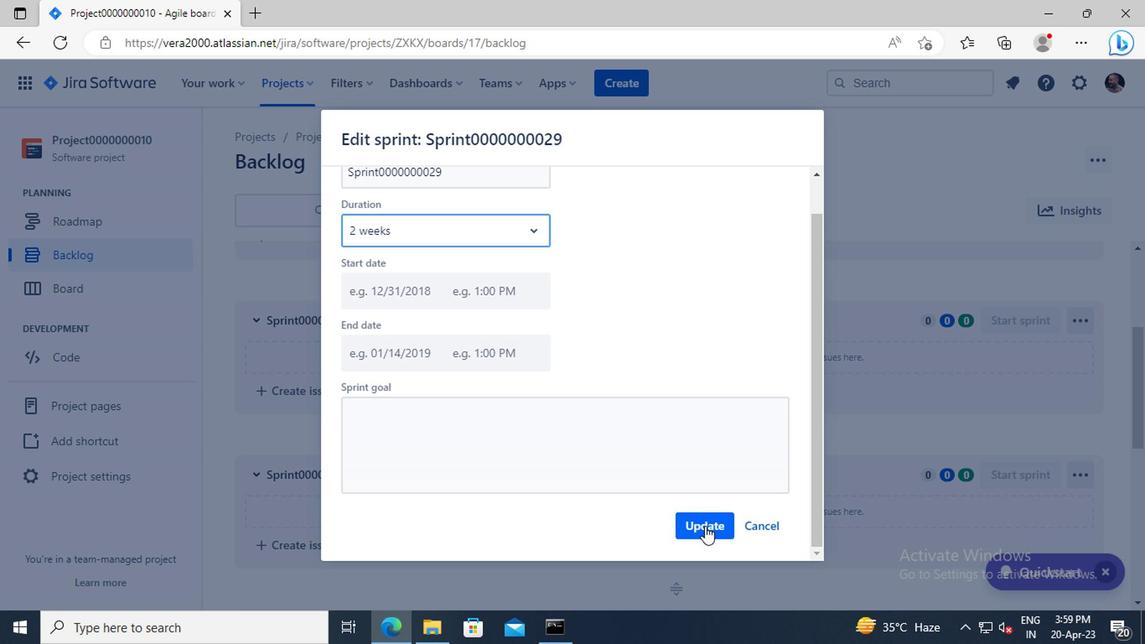 
Action: Mouse moved to (563, 442)
Screenshot: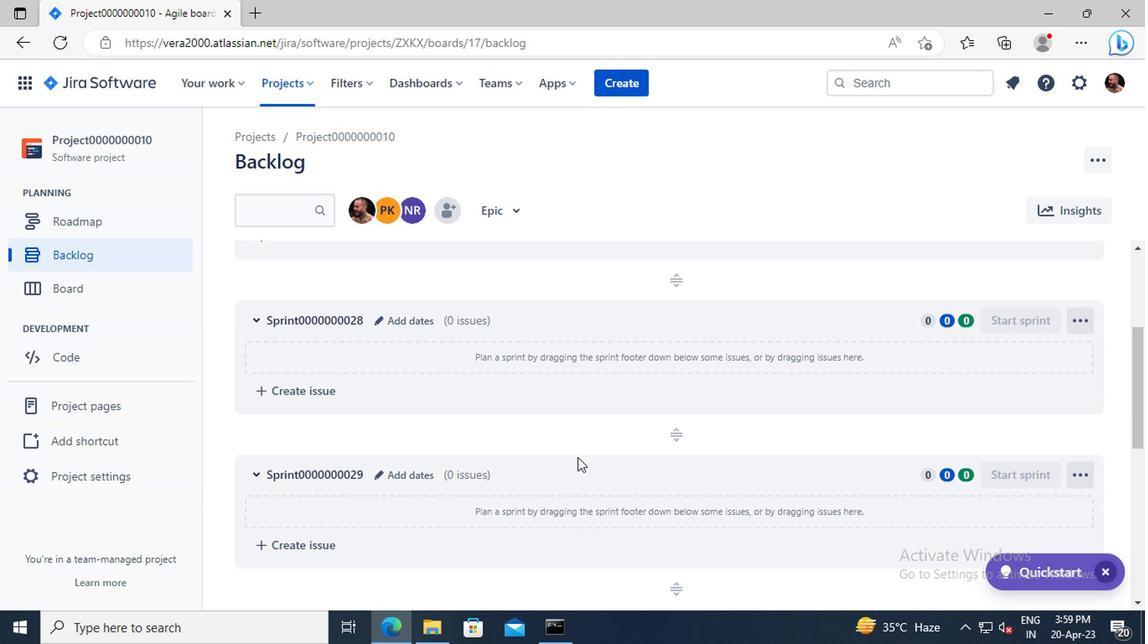 
Action: Mouse scrolled (563, 442) with delta (0, 0)
Screenshot: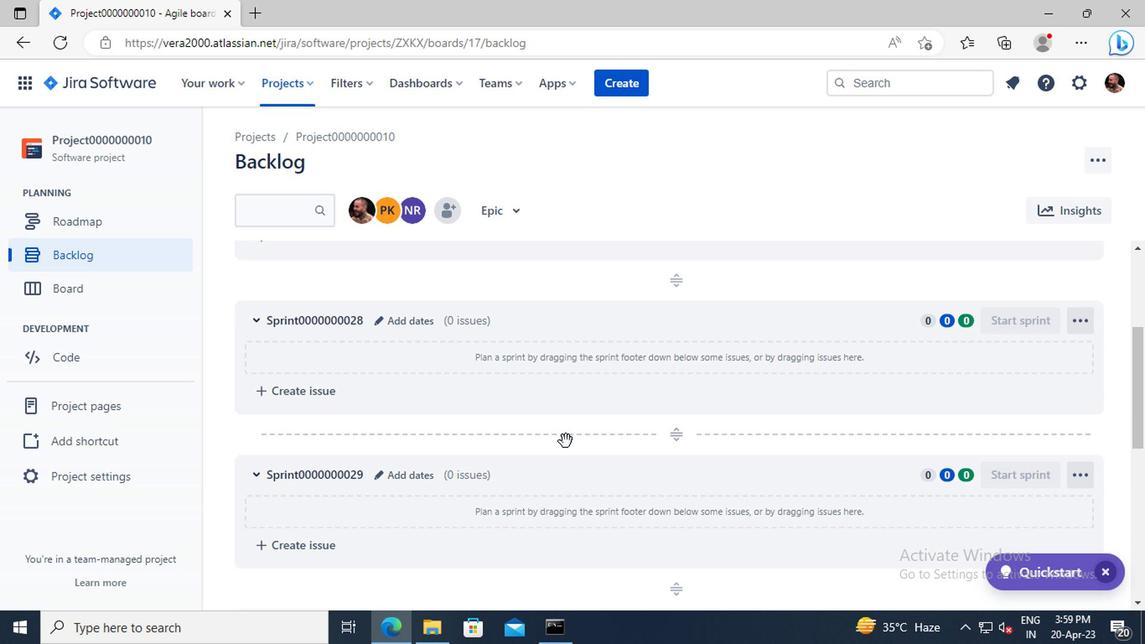 
Action: Mouse scrolled (563, 442) with delta (0, 0)
Screenshot: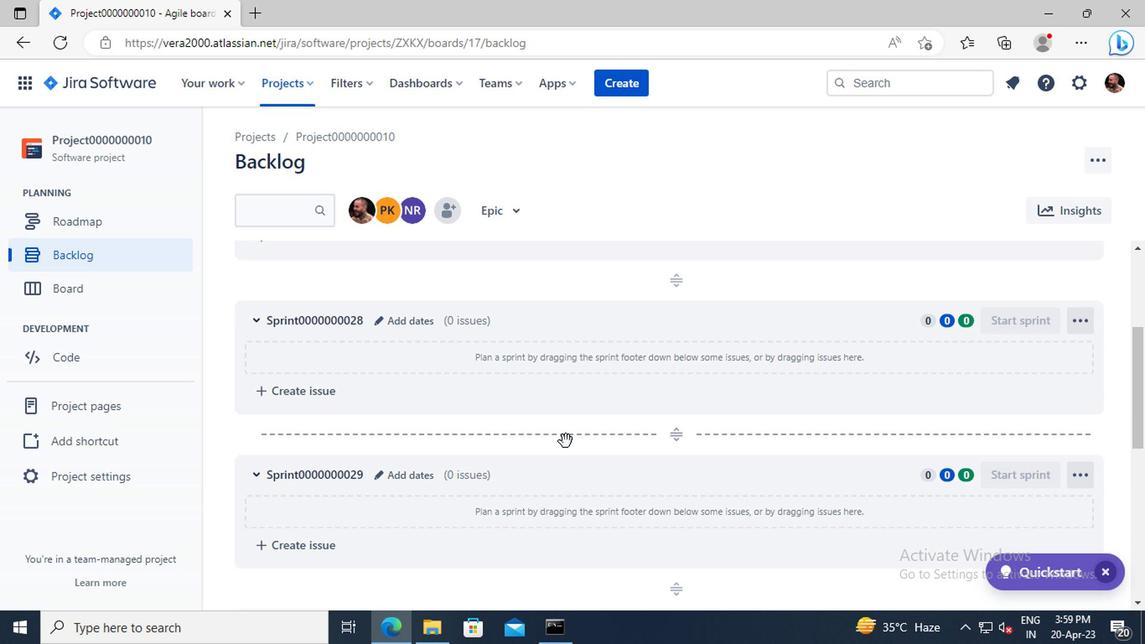 
Action: Mouse scrolled (563, 442) with delta (0, 0)
Screenshot: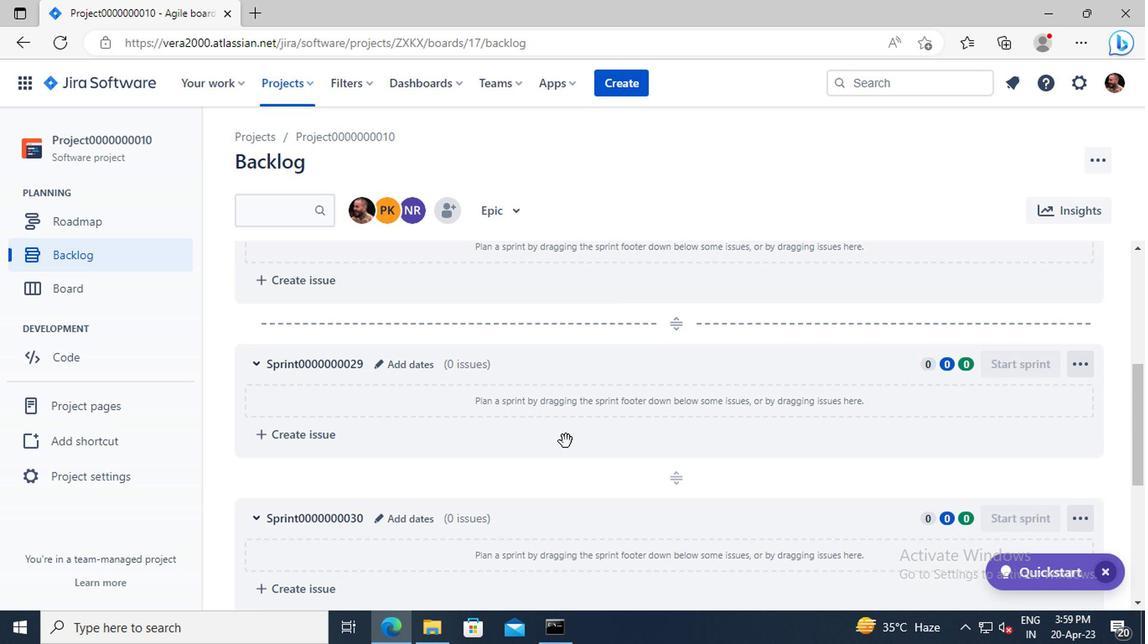 
Action: Mouse moved to (411, 459)
Screenshot: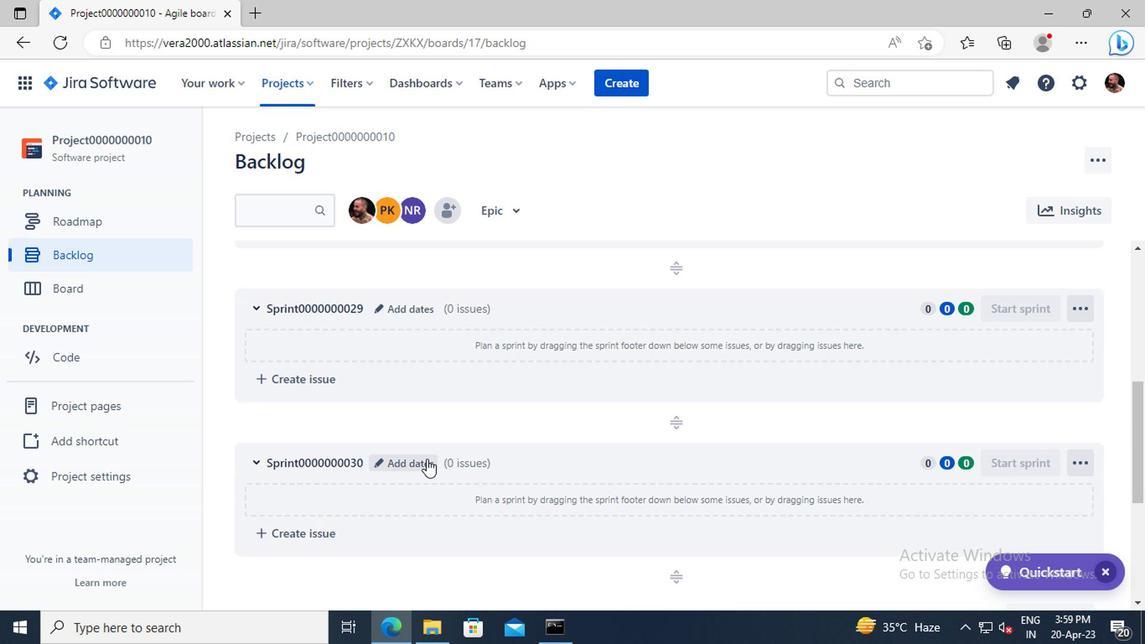 
Action: Mouse pressed left at (411, 459)
Screenshot: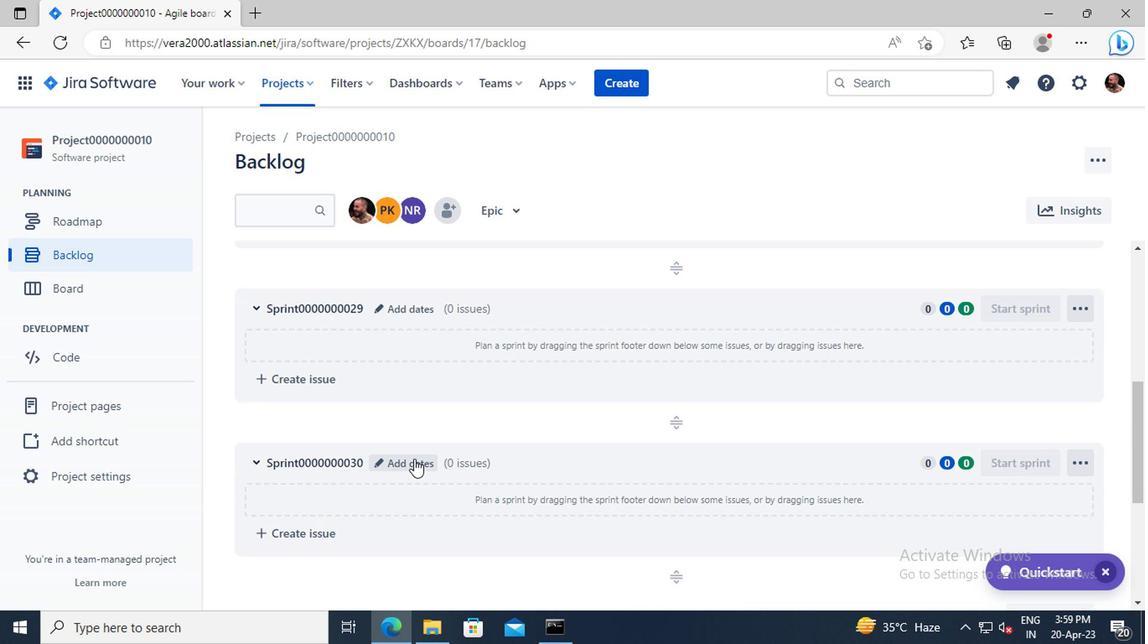 
Action: Mouse moved to (422, 275)
Screenshot: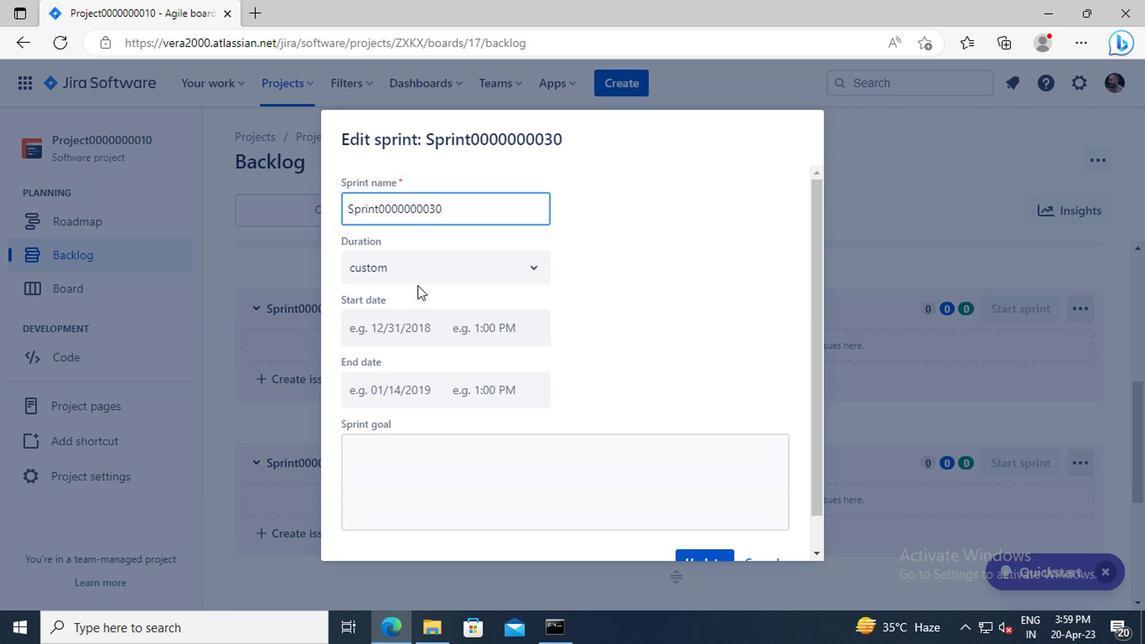 
Action: Mouse pressed left at (422, 275)
Screenshot: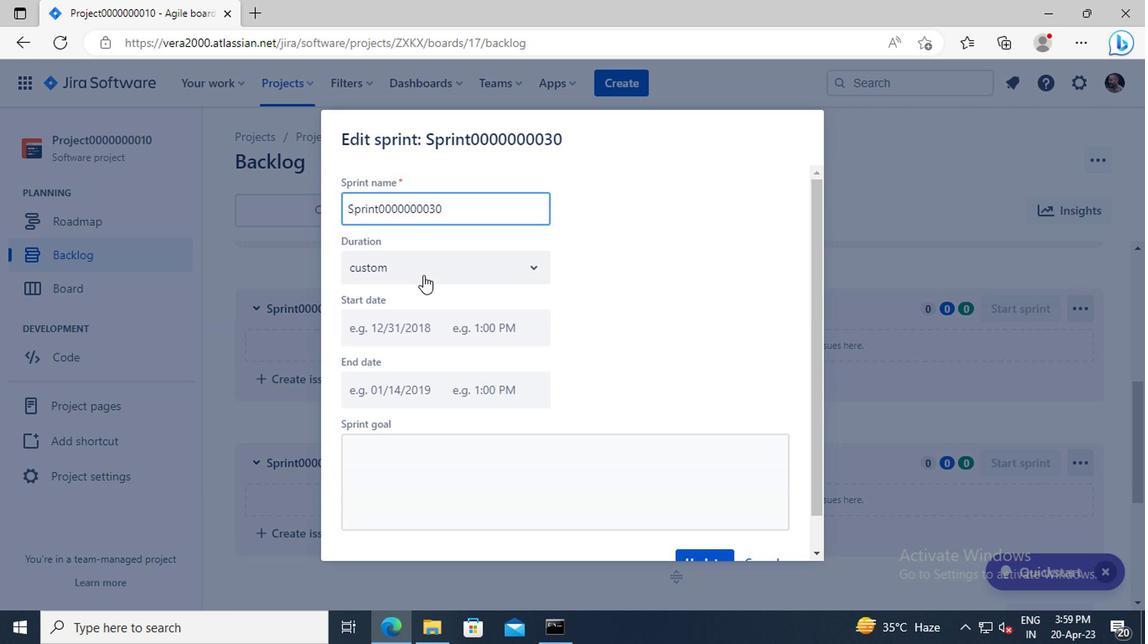 
Action: Mouse moved to (371, 361)
Screenshot: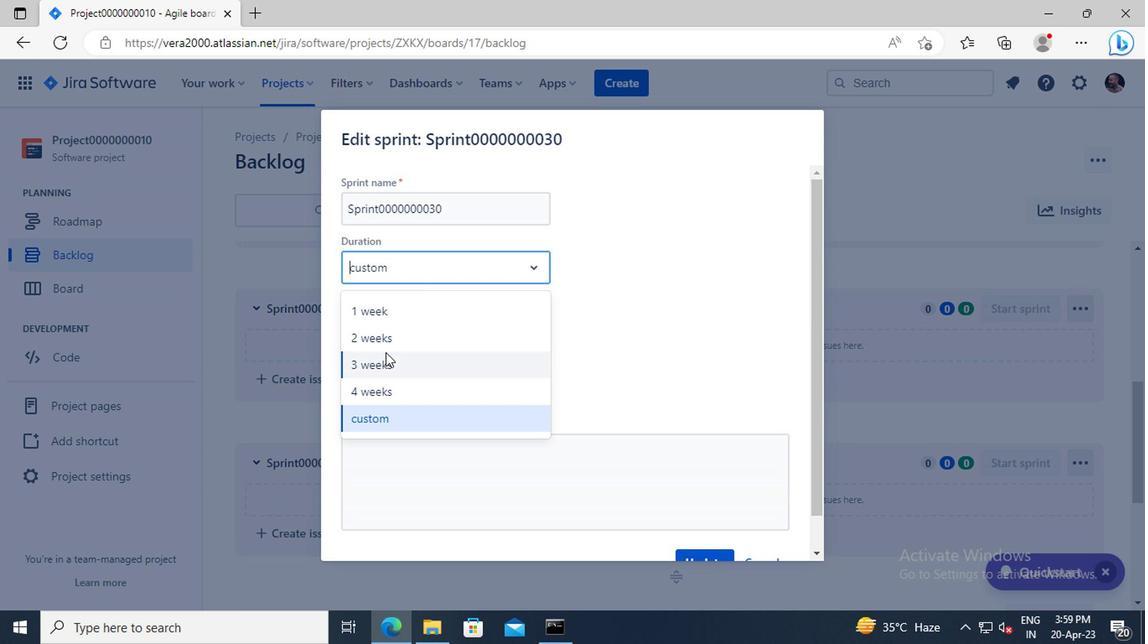 
Action: Mouse pressed left at (371, 361)
Screenshot: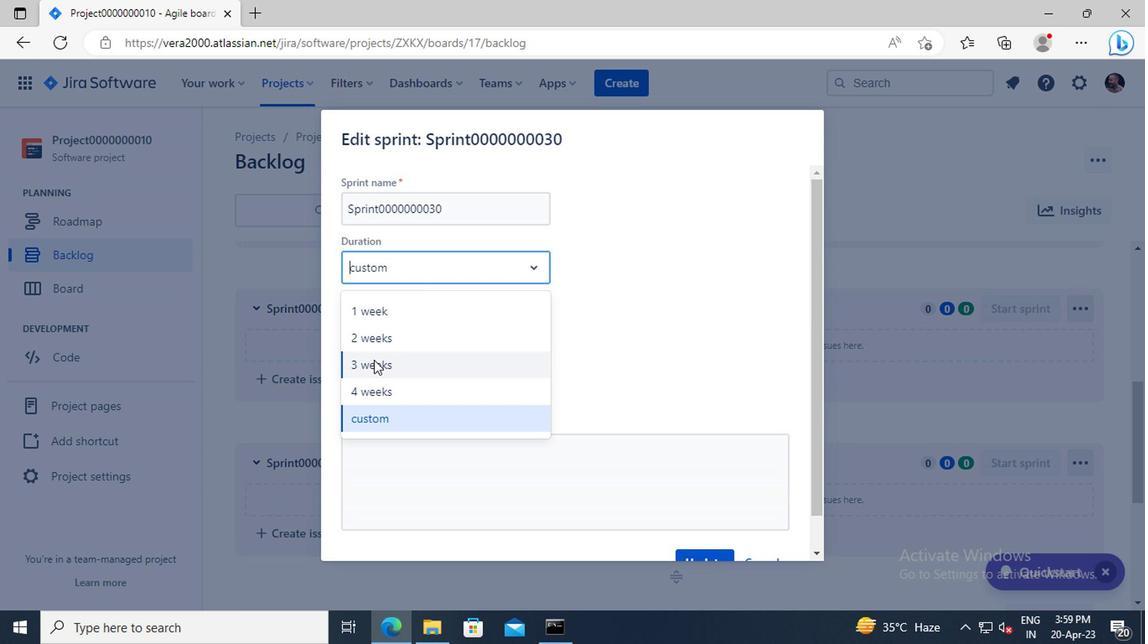 
Action: Mouse moved to (653, 434)
Screenshot: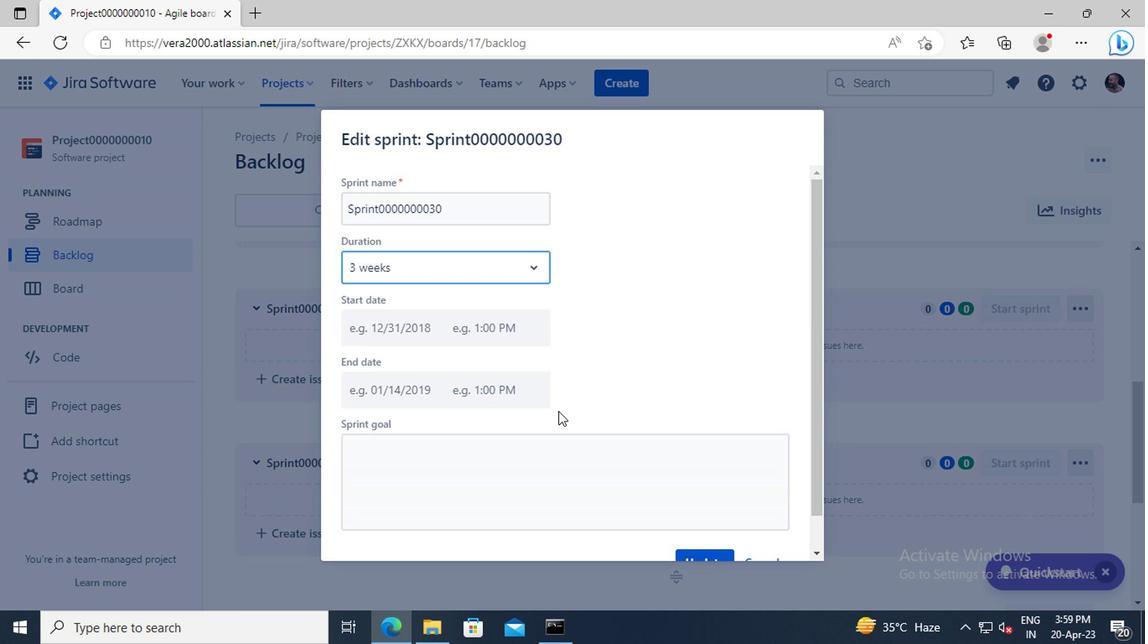 
Action: Mouse scrolled (653, 433) with delta (0, 0)
Screenshot: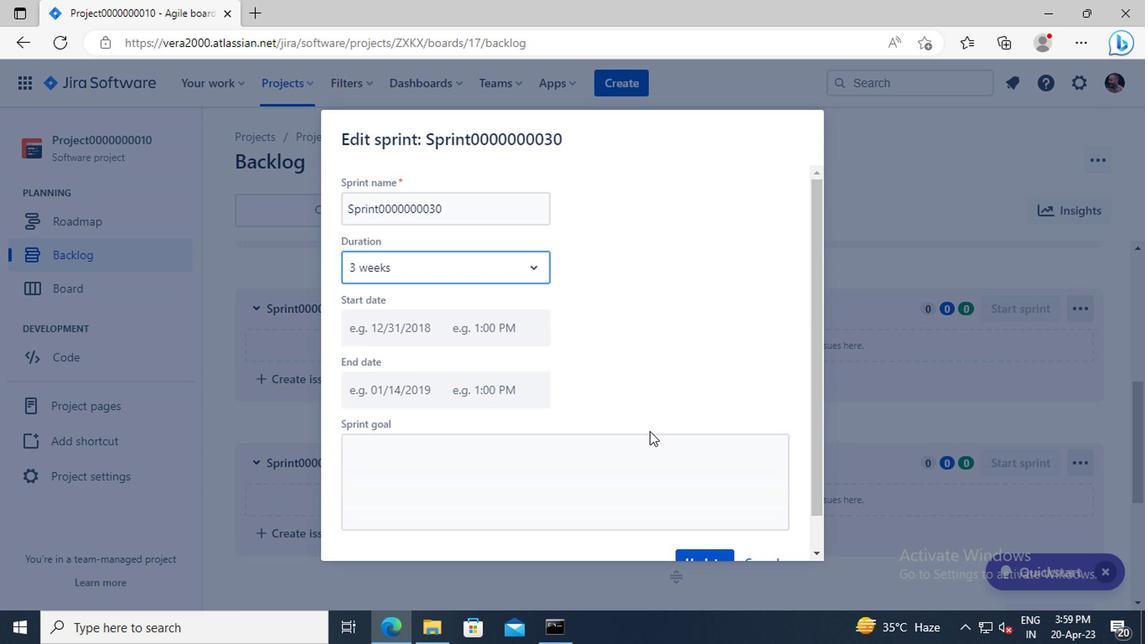 
Action: Mouse moved to (696, 526)
Screenshot: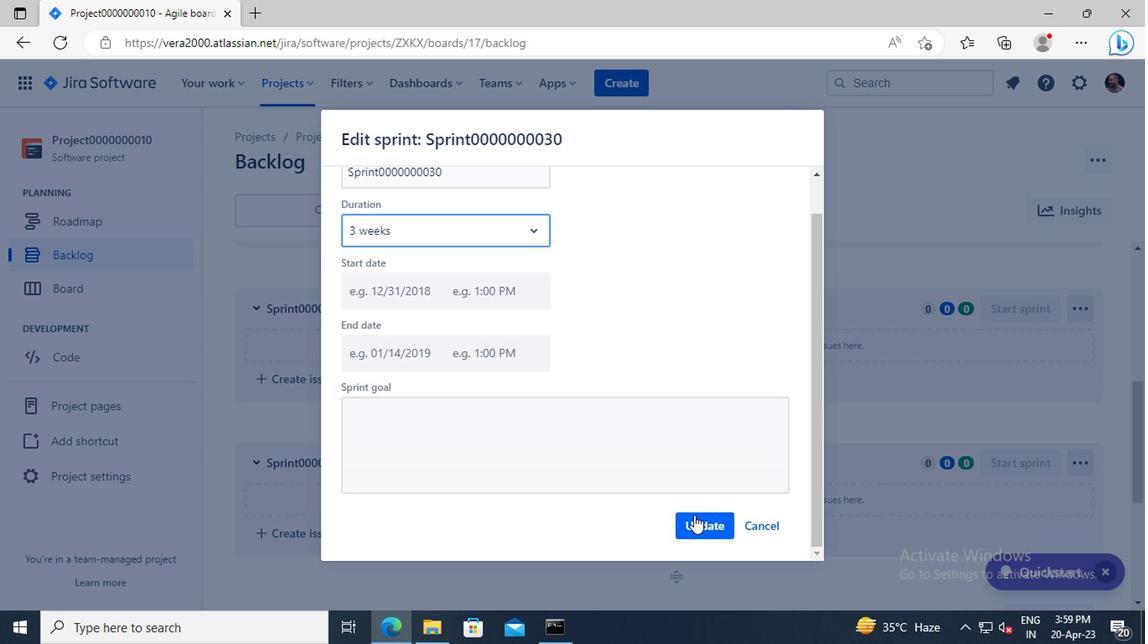 
Action: Mouse pressed left at (696, 526)
Screenshot: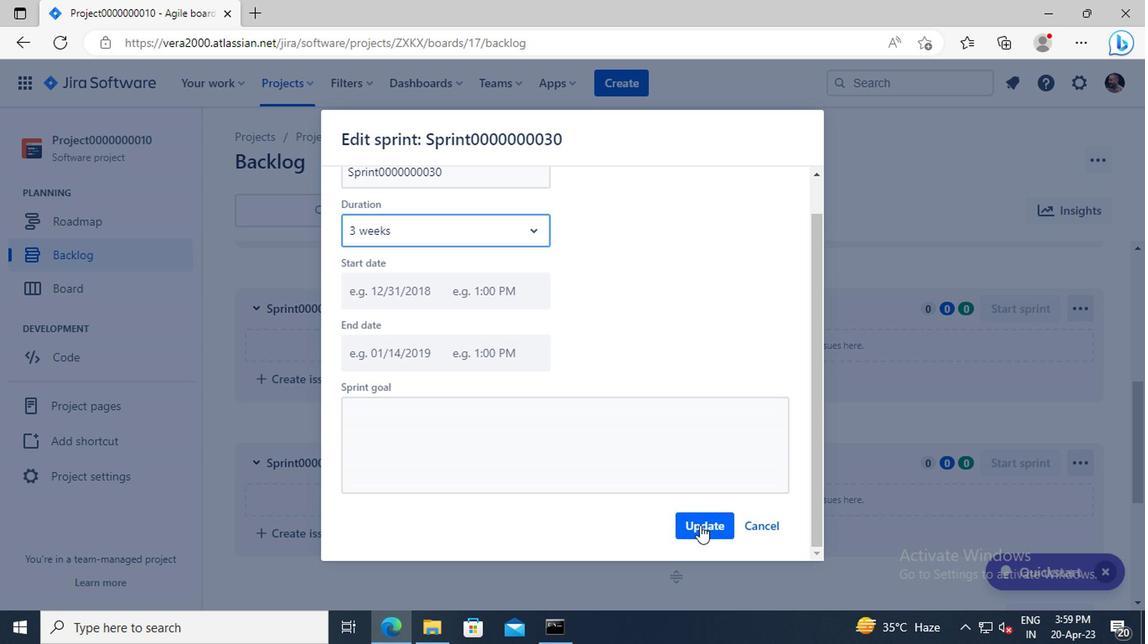 
Action: Mouse moved to (287, 80)
Screenshot: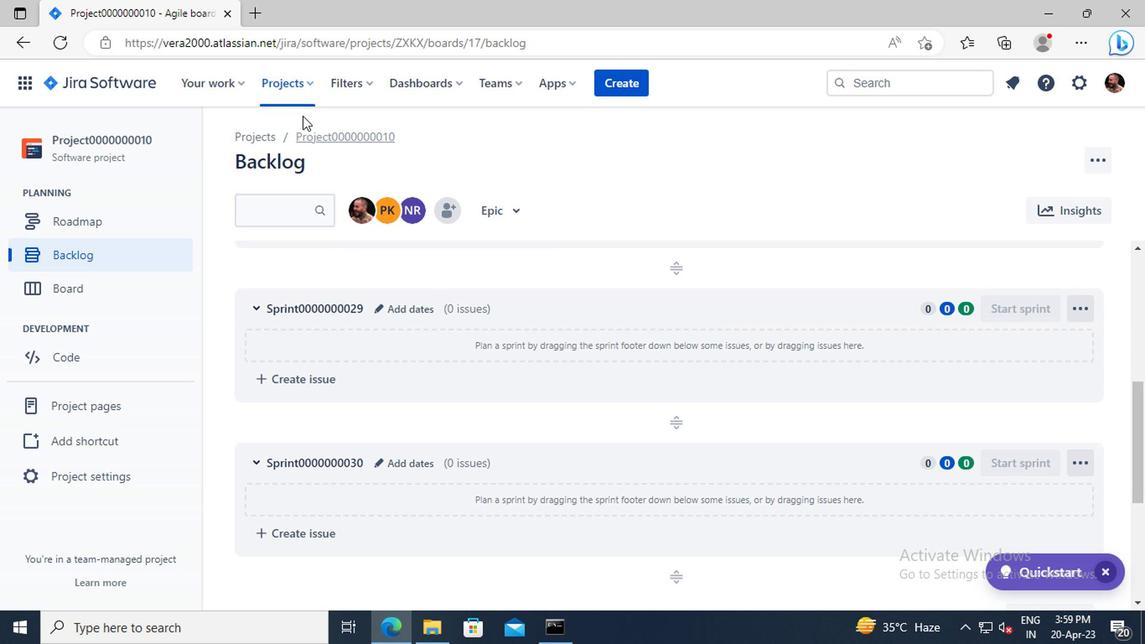 
Action: Mouse pressed left at (287, 80)
Screenshot: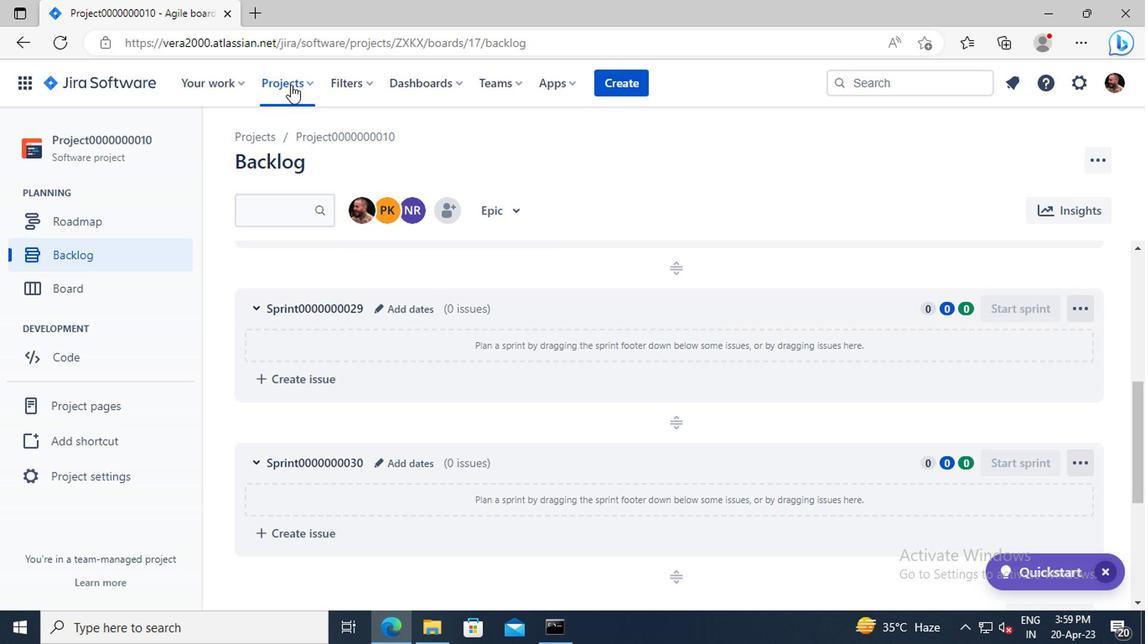 
Action: Mouse moved to (354, 196)
Screenshot: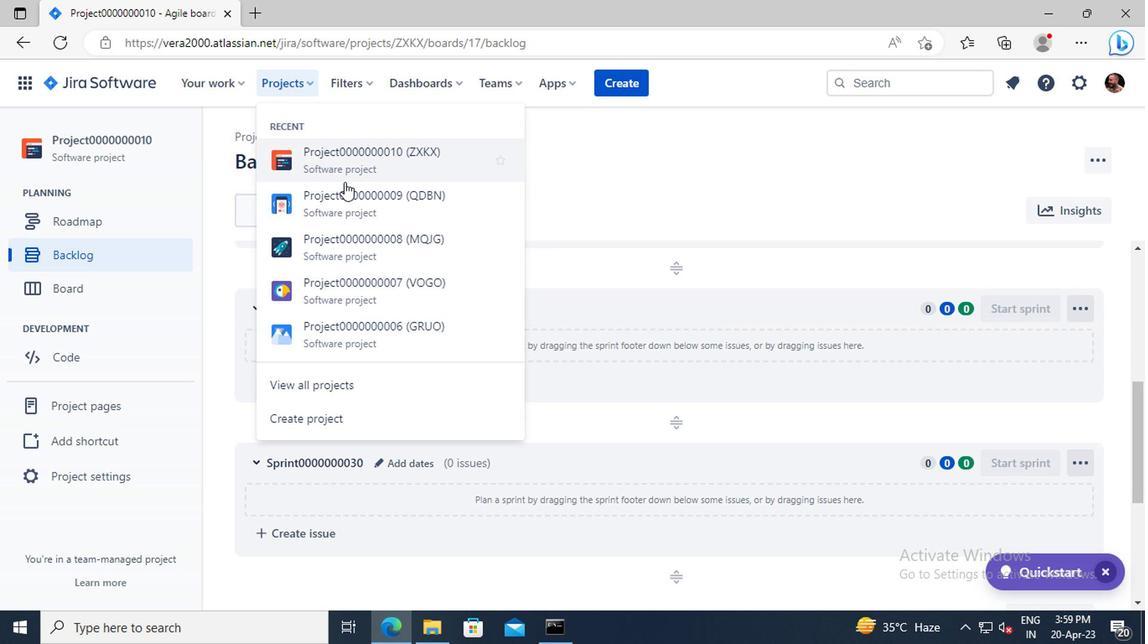 
Action: Mouse pressed left at (354, 196)
Screenshot: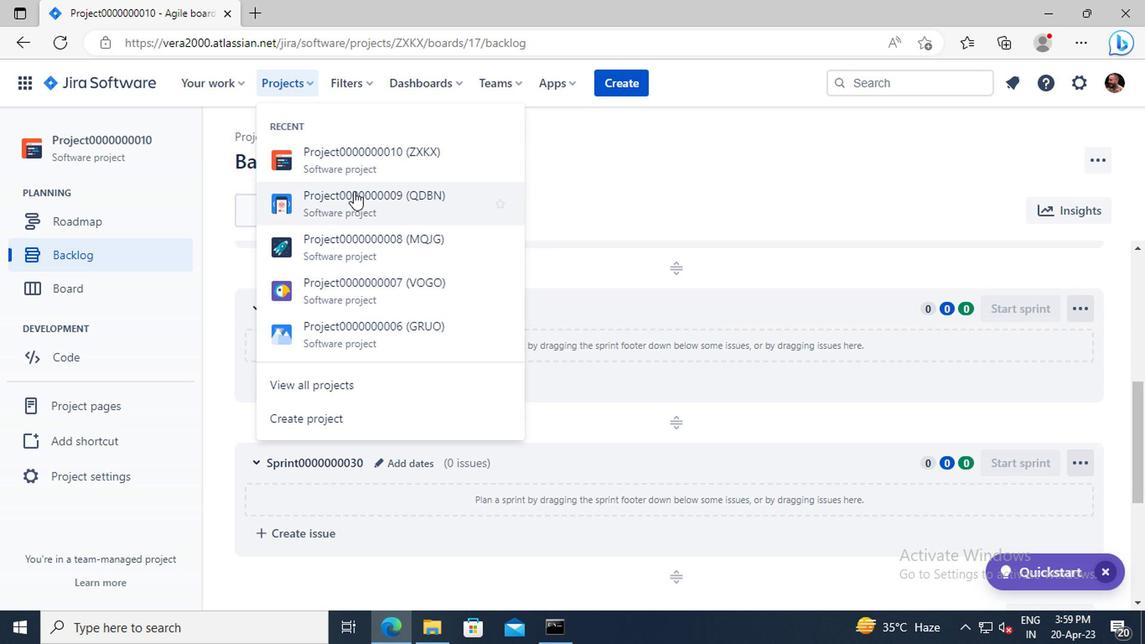 
Action: Mouse moved to (108, 254)
Screenshot: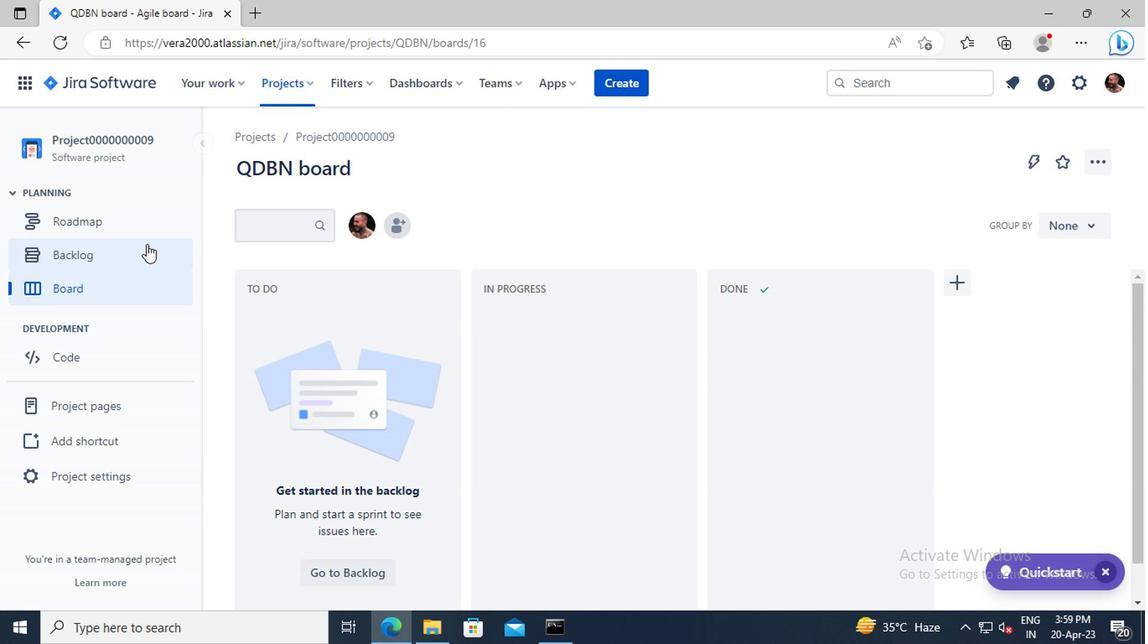 
Action: Mouse pressed left at (108, 254)
Screenshot: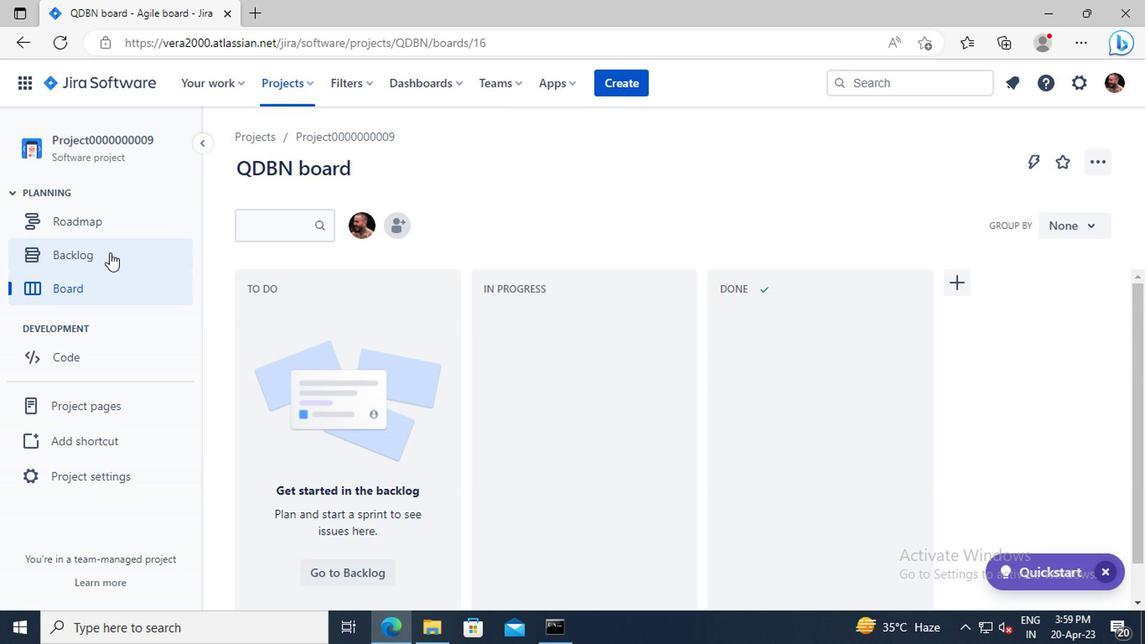 
Action: Mouse moved to (708, 322)
Screenshot: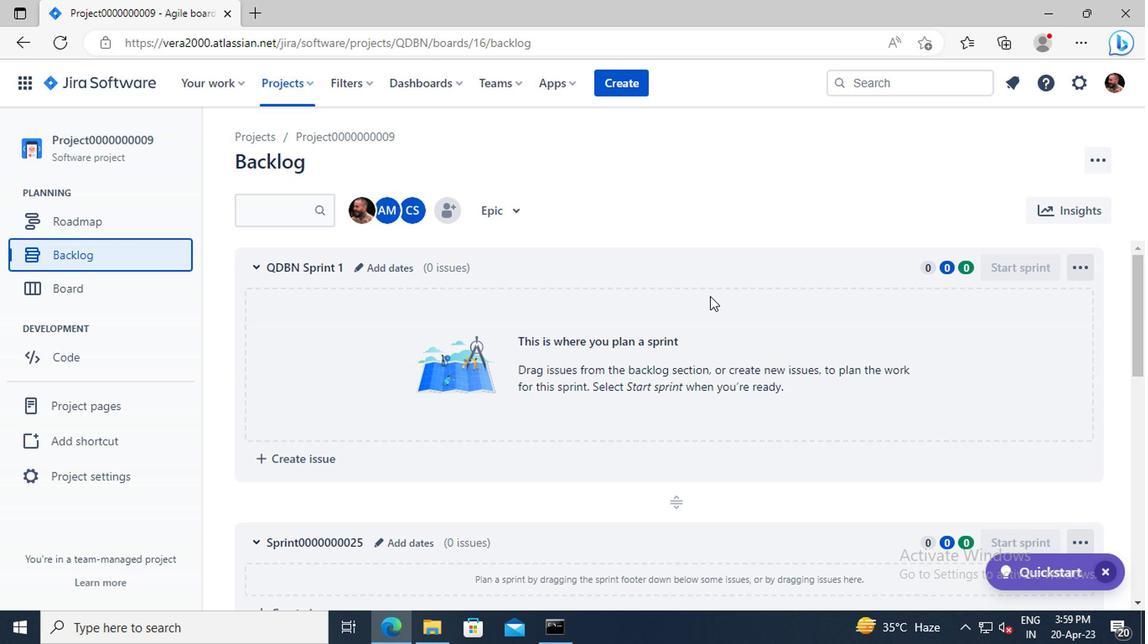
Action: Mouse scrolled (708, 321) with delta (0, -1)
Screenshot: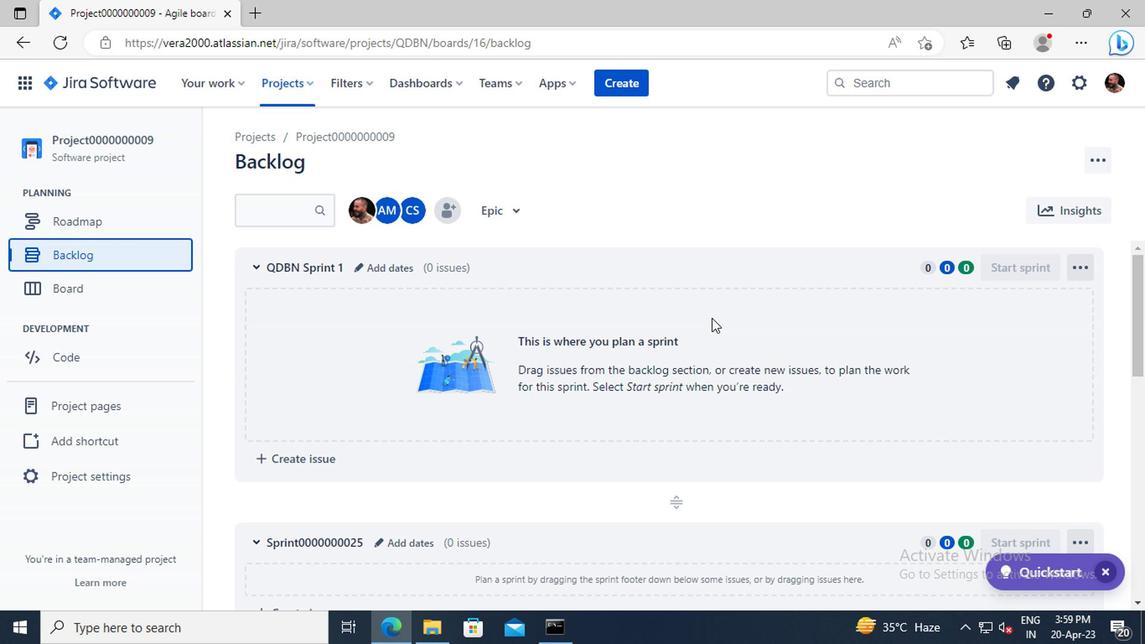 
Action: Mouse moved to (708, 323)
Screenshot: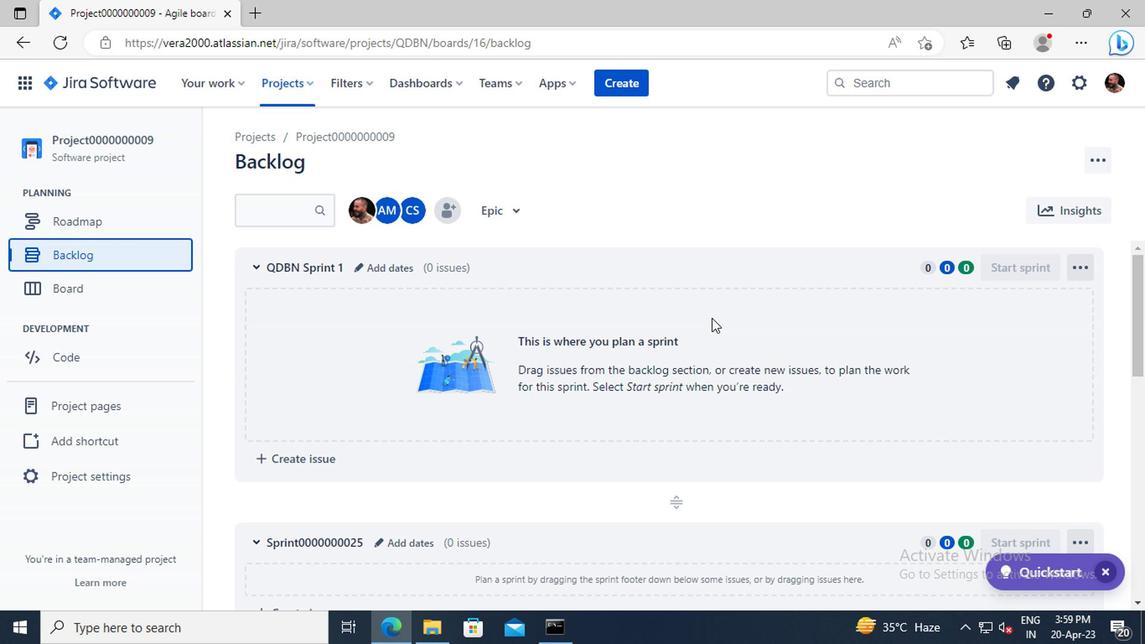 
Action: Mouse scrolled (708, 323) with delta (0, 0)
Screenshot: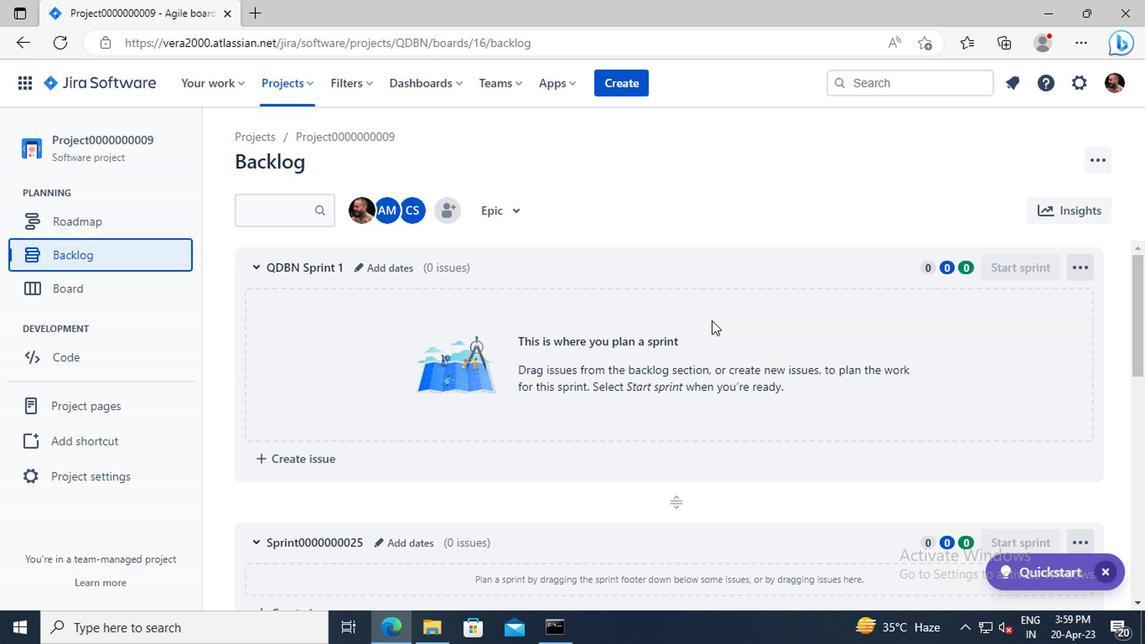 
Action: Mouse scrolled (708, 323) with delta (0, 0)
Screenshot: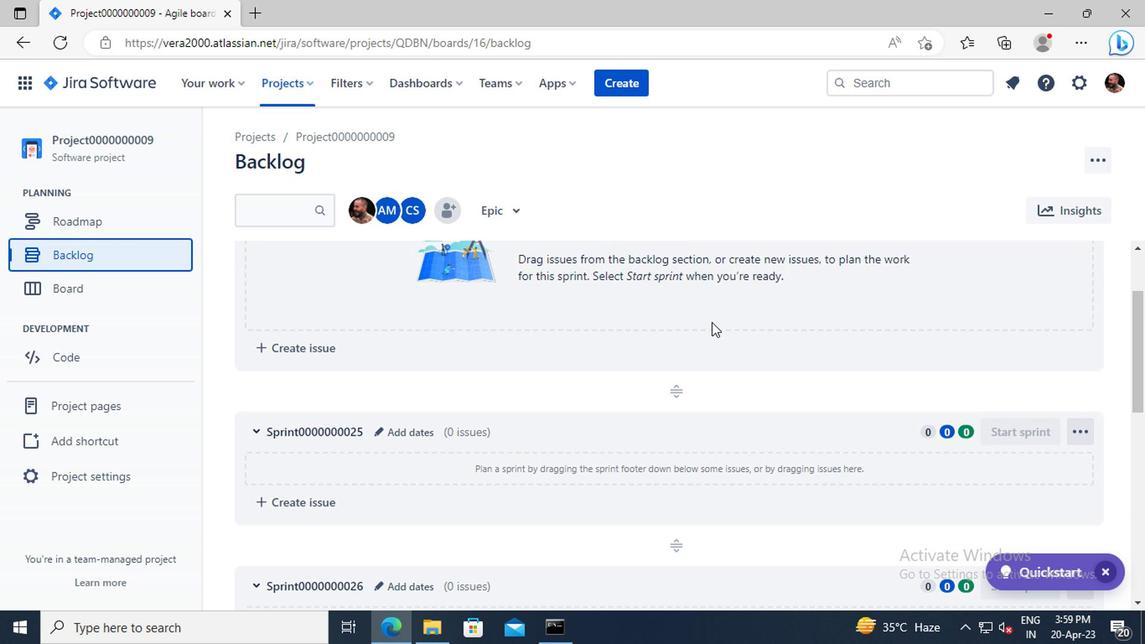 
Action: Mouse scrolled (708, 323) with delta (0, 0)
Screenshot: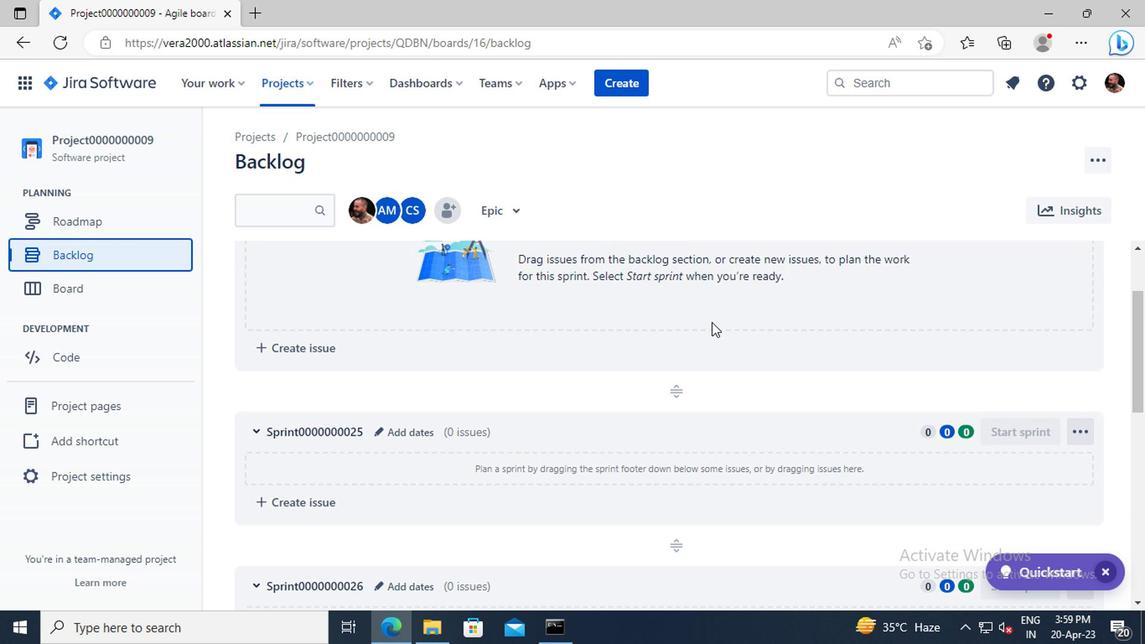 
Action: Mouse scrolled (708, 323) with delta (0, 0)
Screenshot: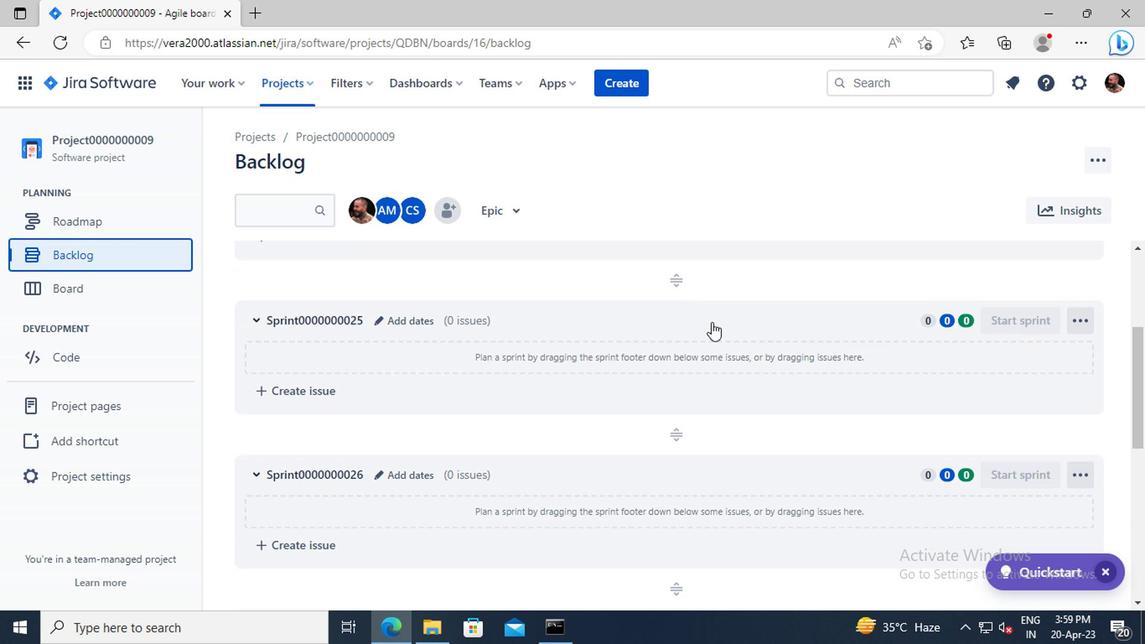 
Action: Mouse scrolled (708, 323) with delta (0, 0)
Screenshot: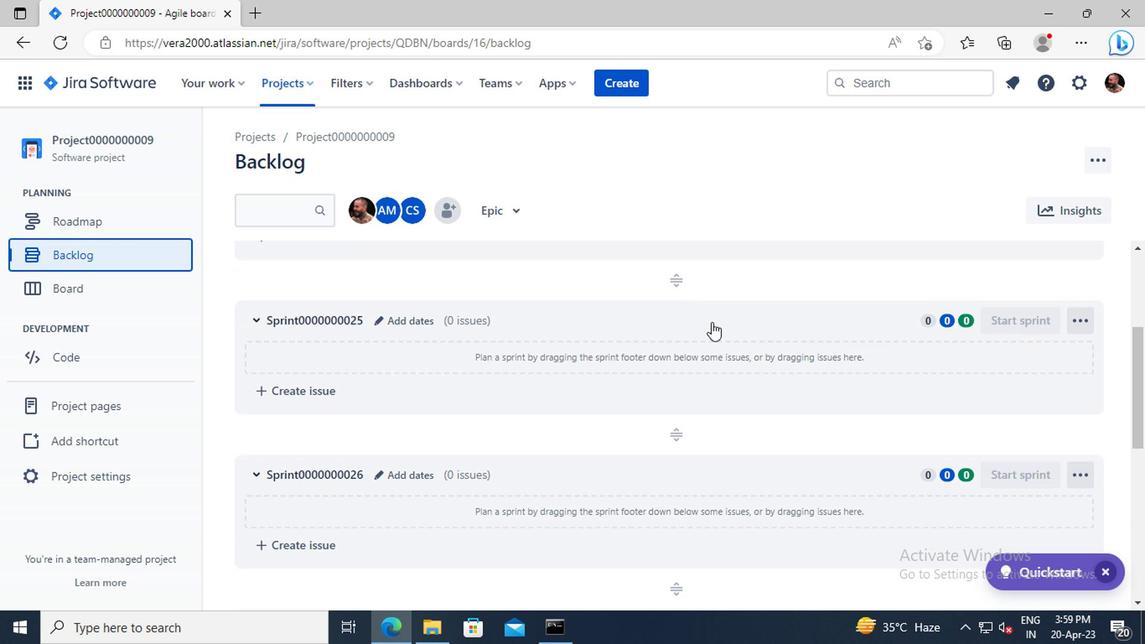 
Action: Mouse scrolled (708, 323) with delta (0, 0)
Screenshot: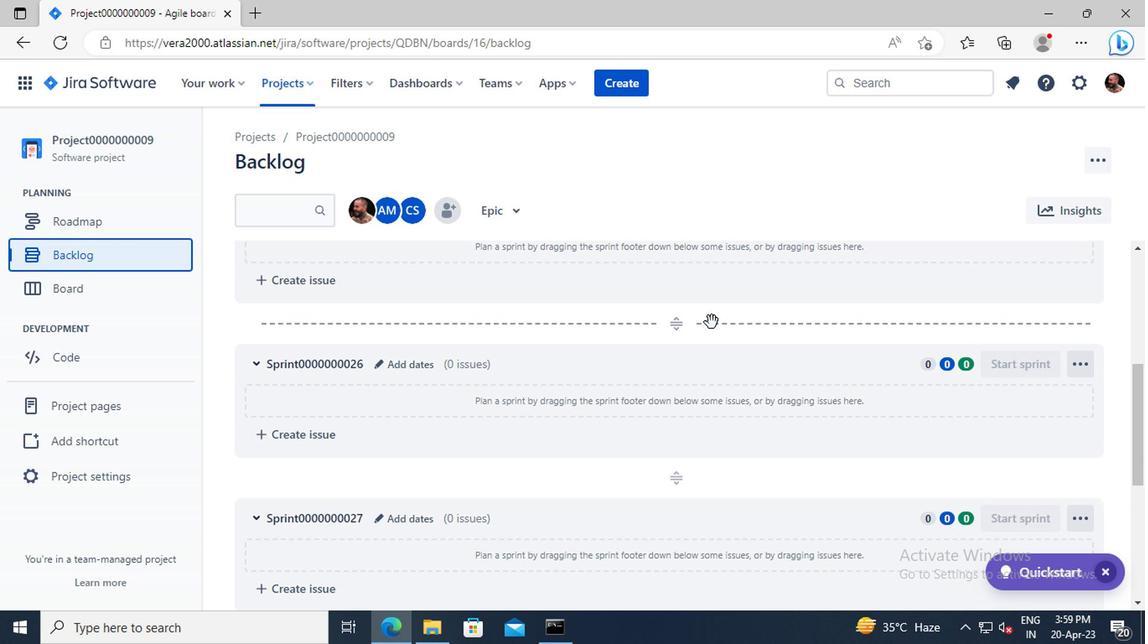 
Action: Mouse scrolled (708, 323) with delta (0, 0)
Screenshot: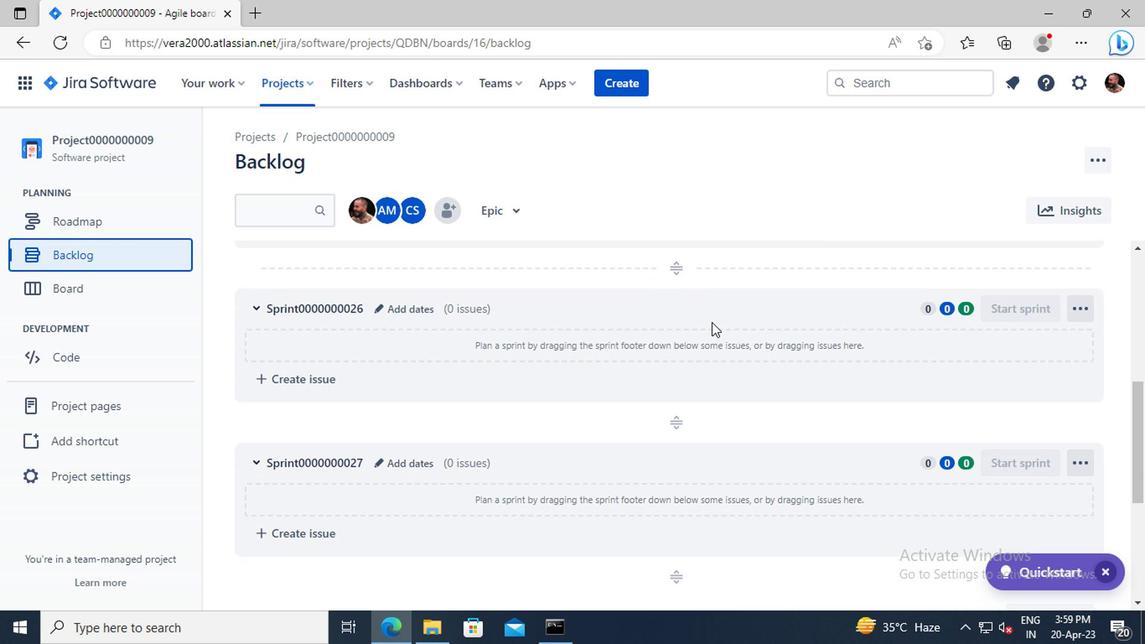 
Action: Mouse scrolled (708, 323) with delta (0, 0)
Screenshot: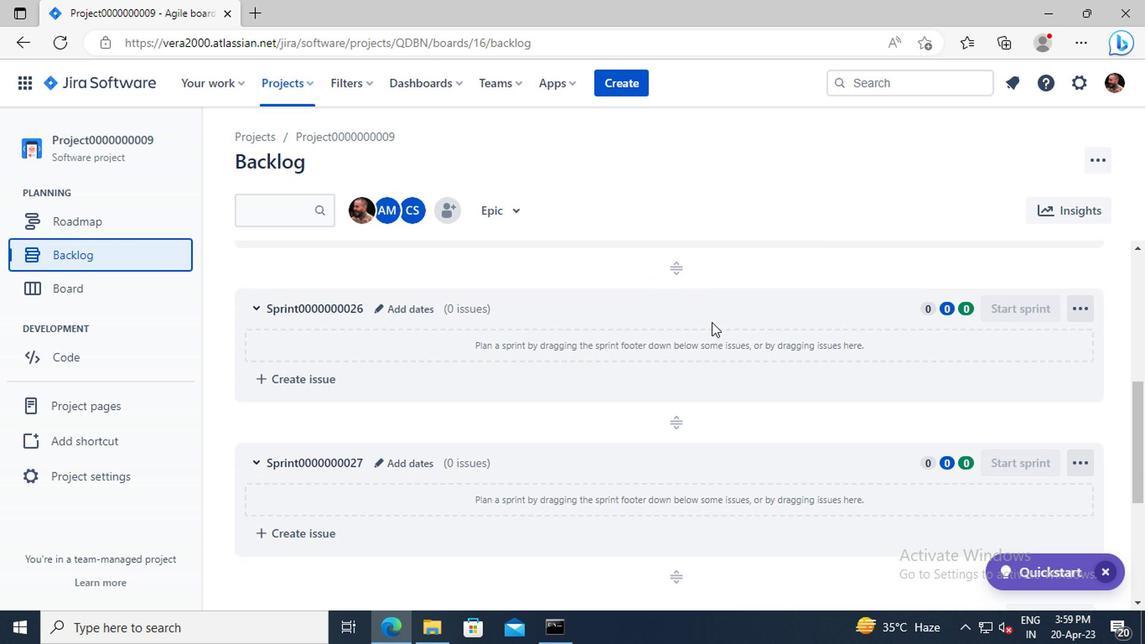 
Action: Mouse scrolled (708, 323) with delta (0, 0)
Screenshot: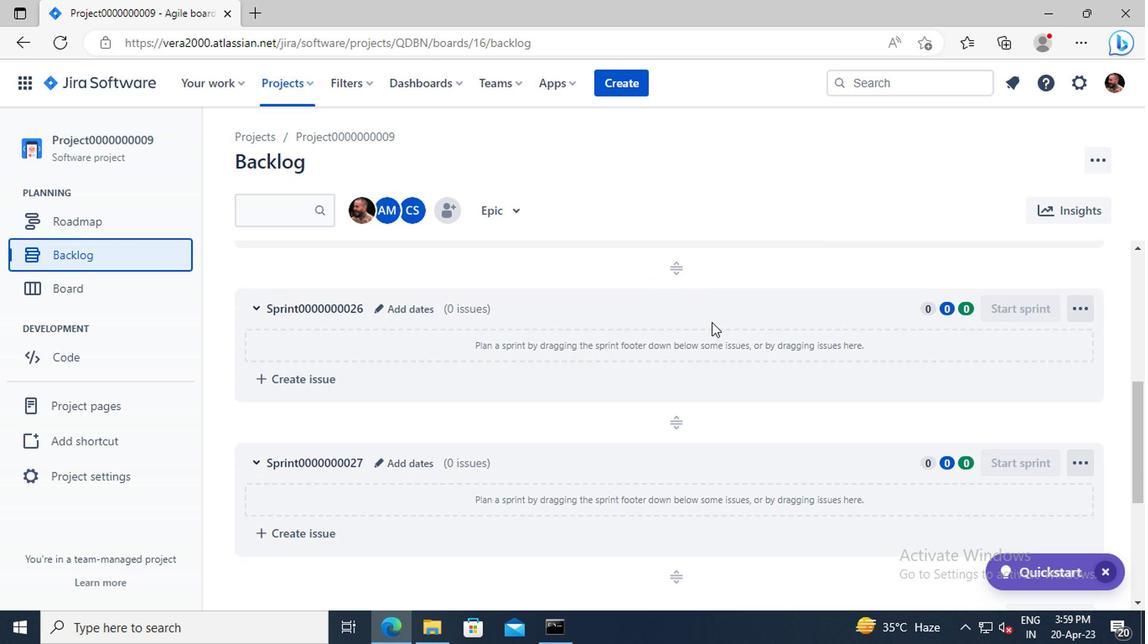 
Action: Mouse scrolled (708, 323) with delta (0, 0)
Screenshot: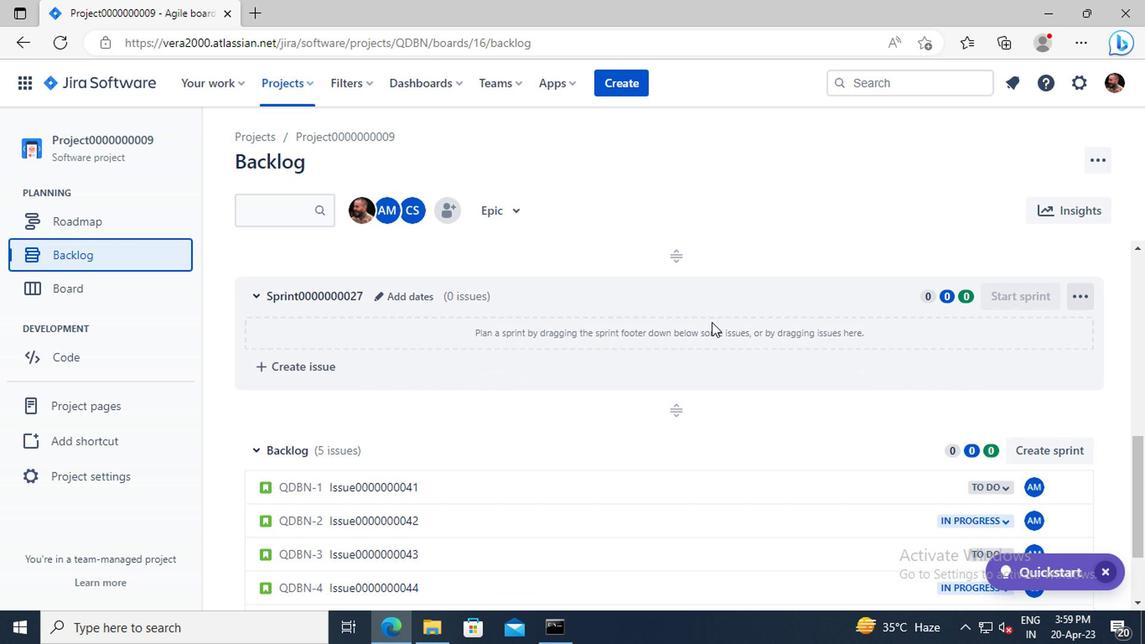 
Action: Mouse moved to (408, 429)
Screenshot: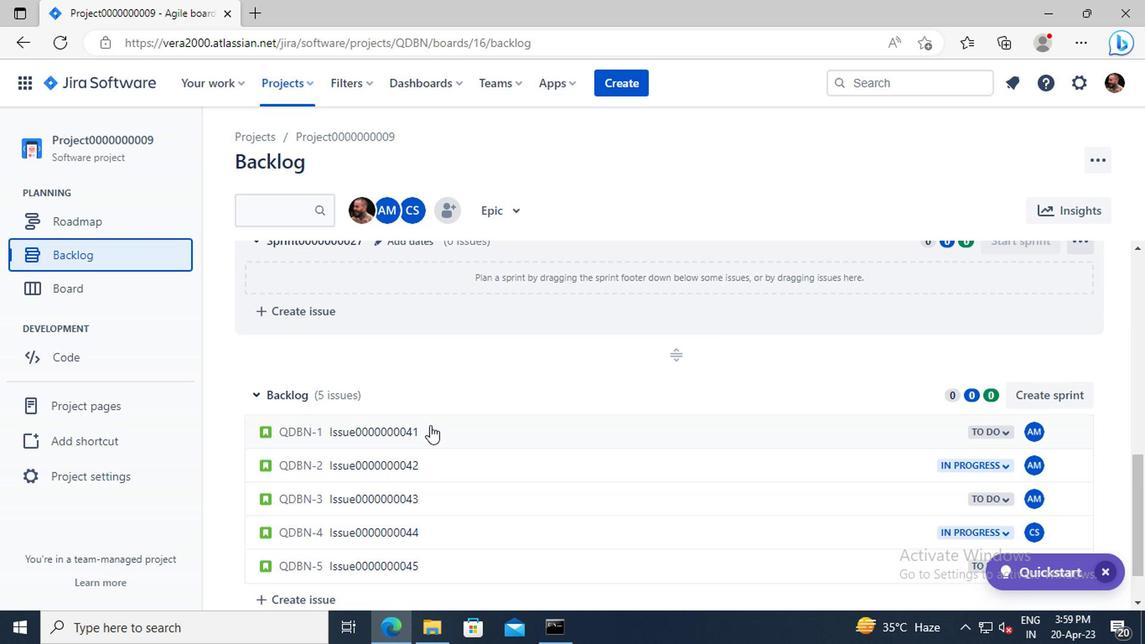 
Action: Mouse pressed left at (408, 429)
Screenshot: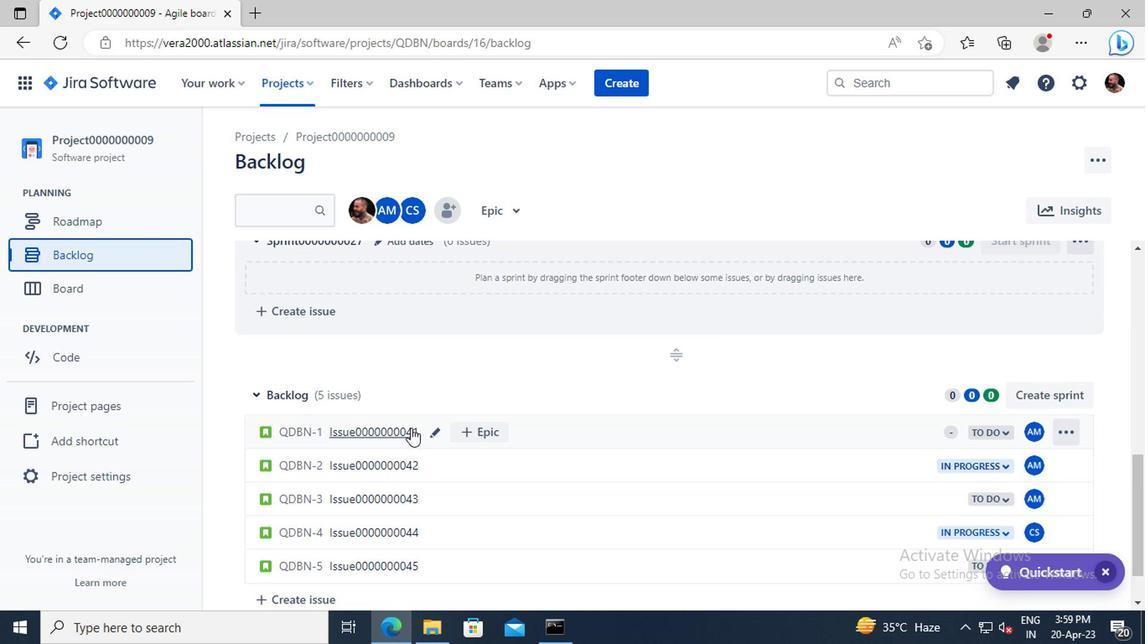 
Action: Mouse moved to (842, 331)
Screenshot: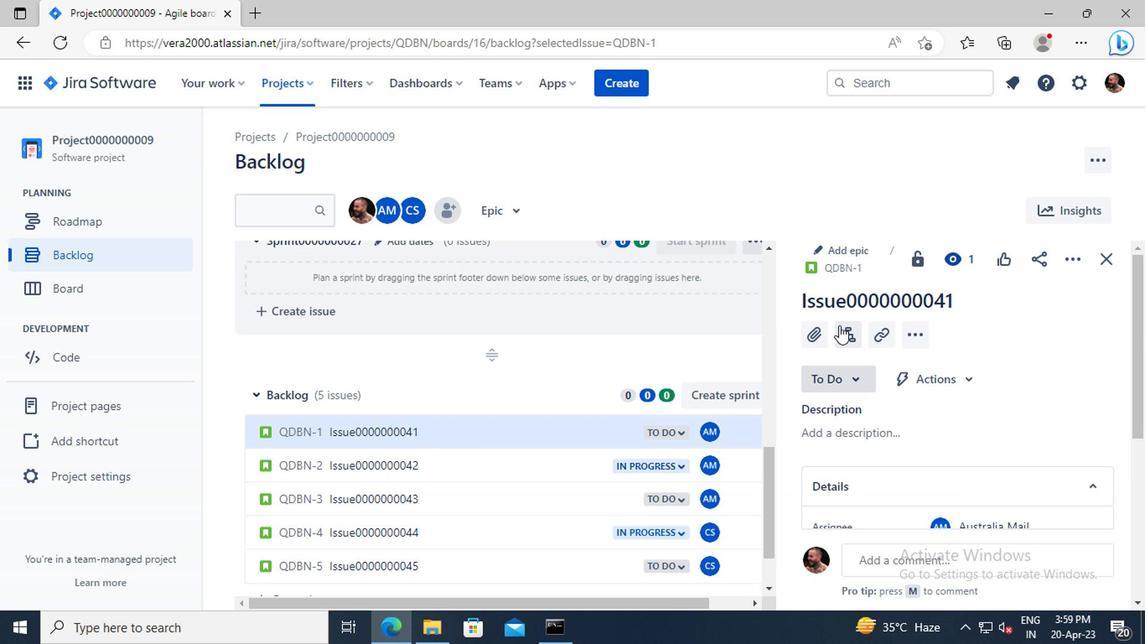 
Action: Mouse pressed left at (842, 331)
Screenshot: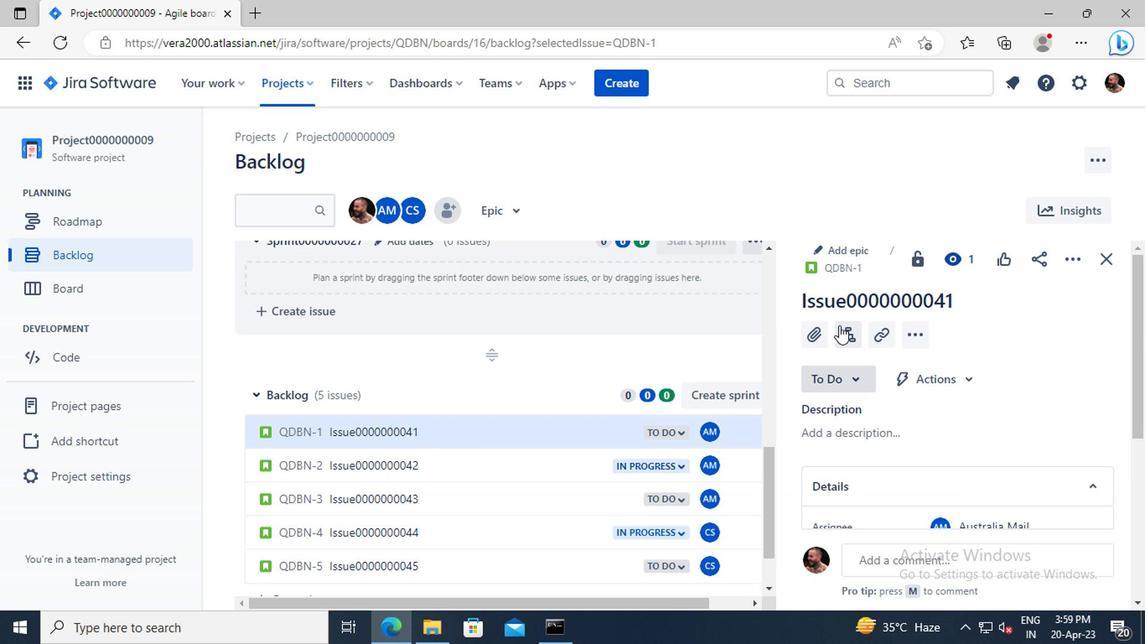 
Action: Mouse moved to (837, 409)
Screenshot: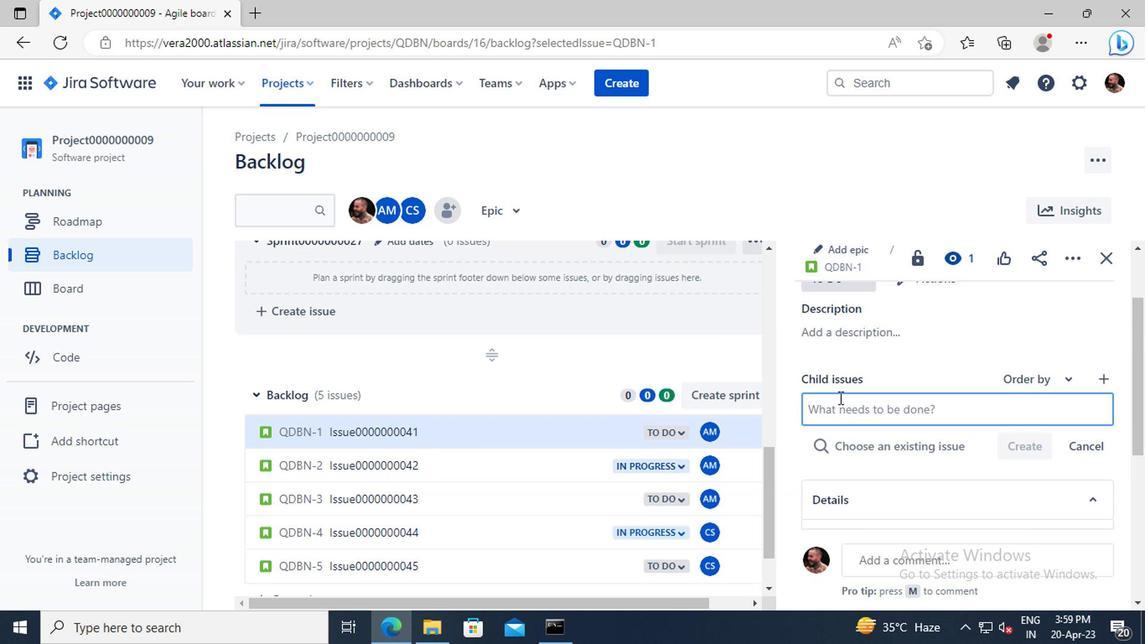 
Action: Mouse pressed left at (837, 409)
Screenshot: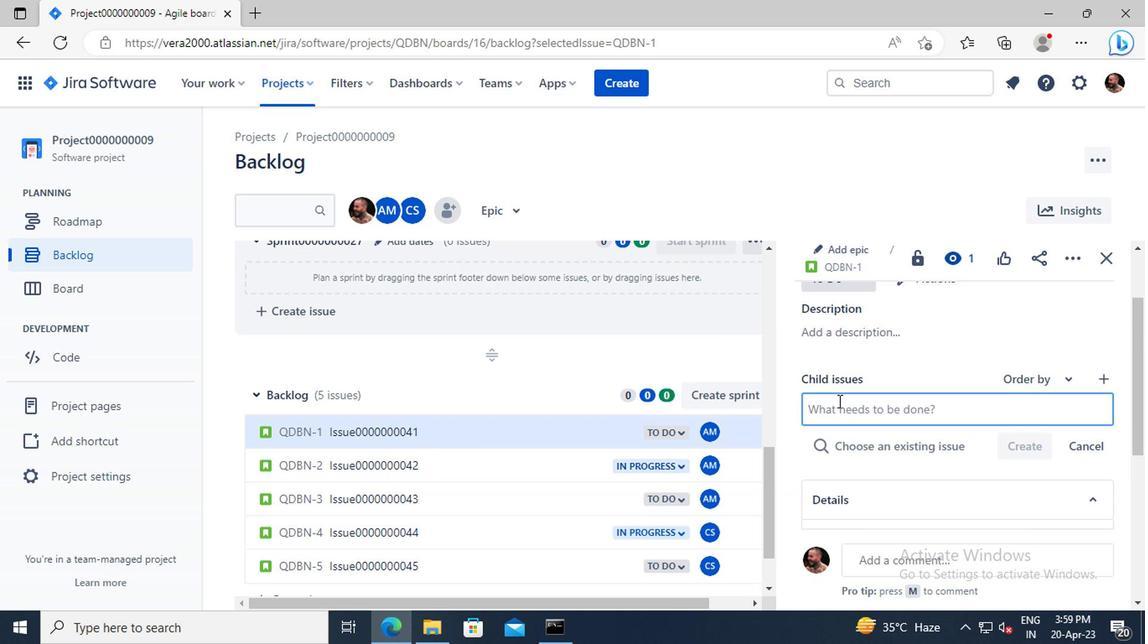 
Action: Key pressed <Key.shift>CHILD<Key.shift>ISSUE0000000081
Screenshot: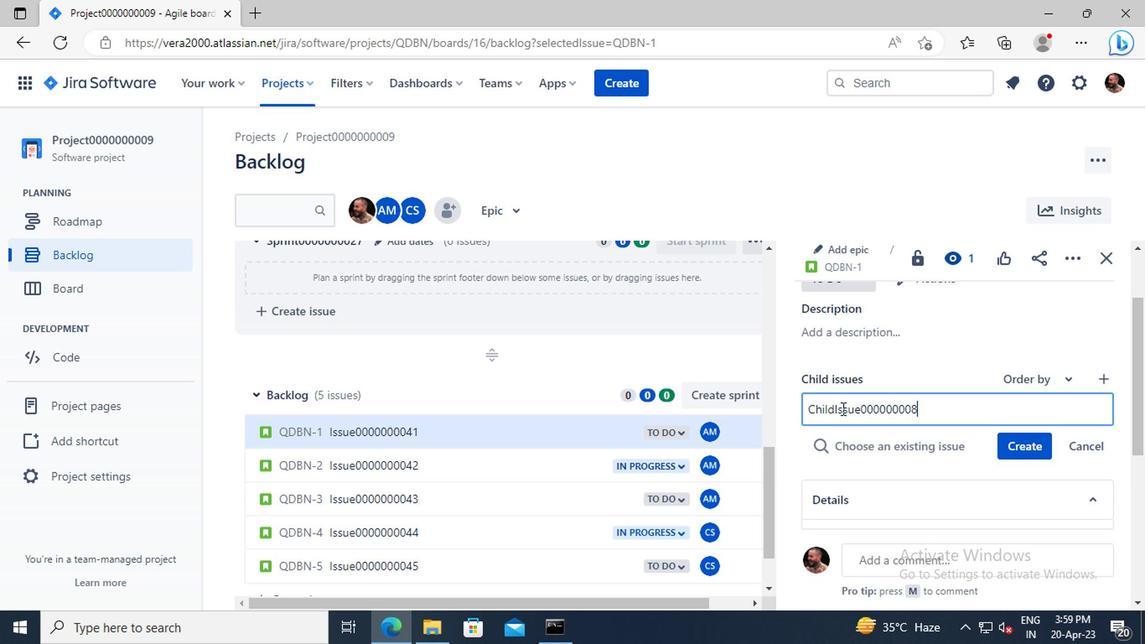 
Action: Mouse moved to (1017, 445)
Screenshot: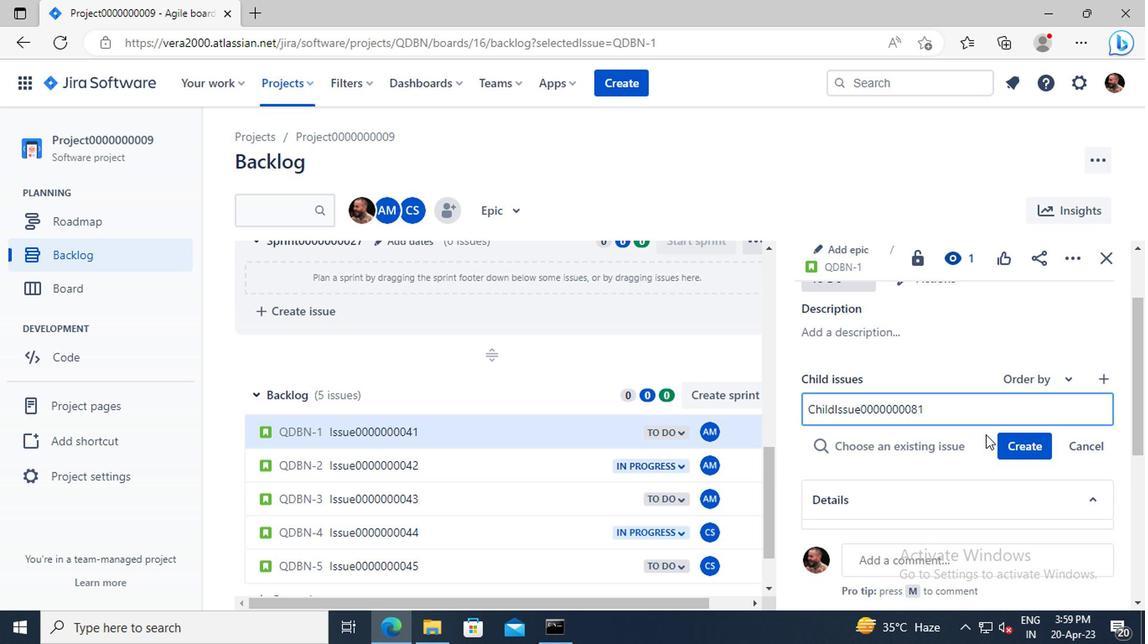 
Action: Mouse pressed left at (1017, 445)
Screenshot: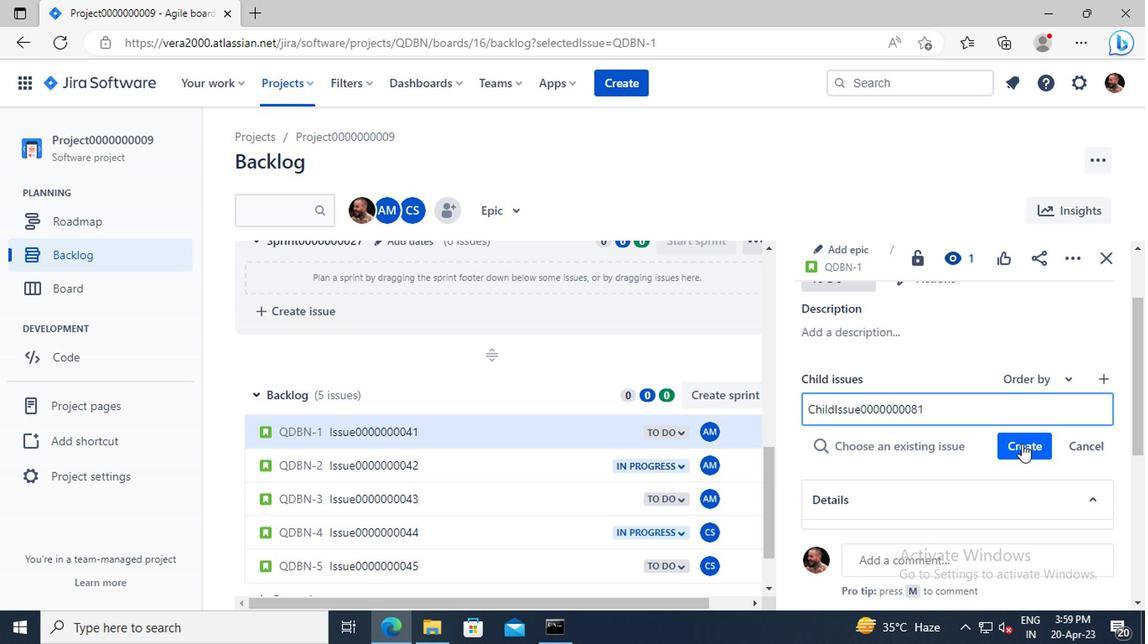 
